 Task: Find a place to stay in Tibiri, Niger, from 9th to 17th June for 2 adults, with a price range of ₹7000 to ₹12000, 1 bedroom, 2 beds, 1 bathroom, flat type, with Wifi and self check-in.
Action: Mouse moved to (416, 97)
Screenshot: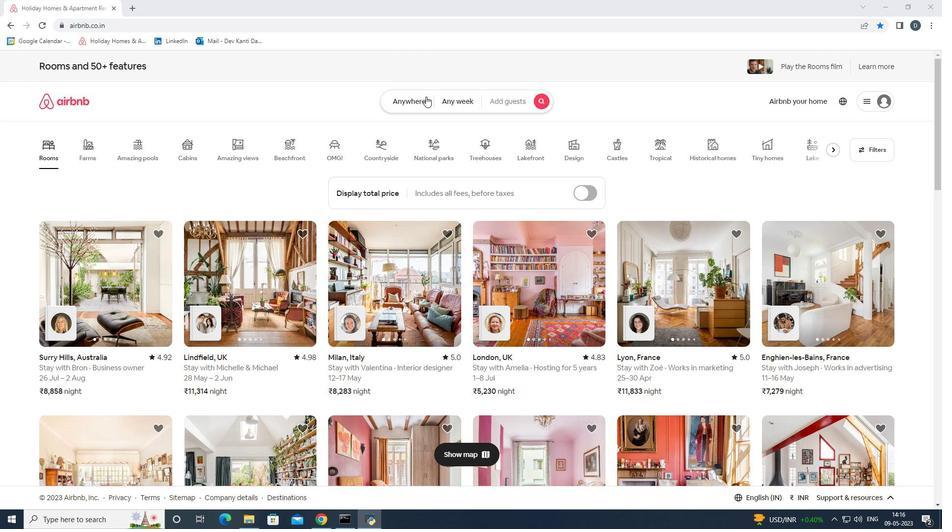 
Action: Mouse pressed left at (416, 97)
Screenshot: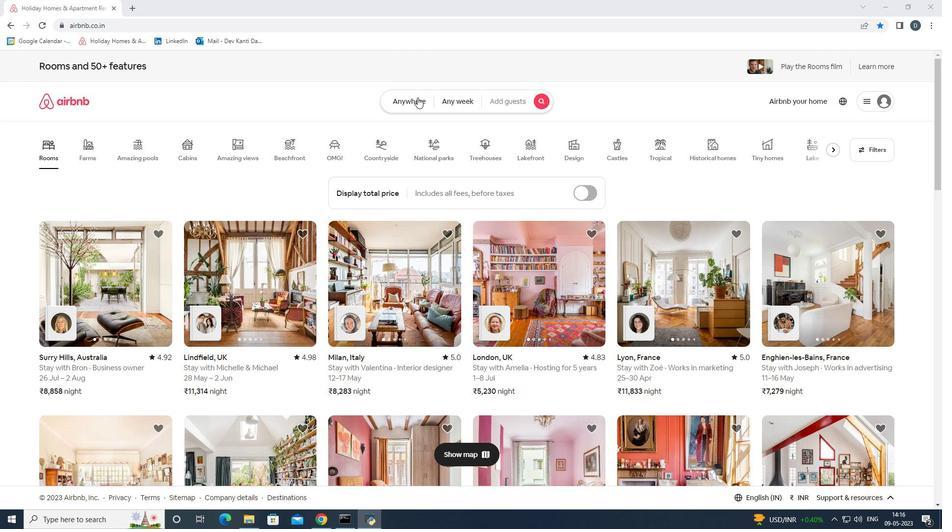 
Action: Mouse moved to (334, 141)
Screenshot: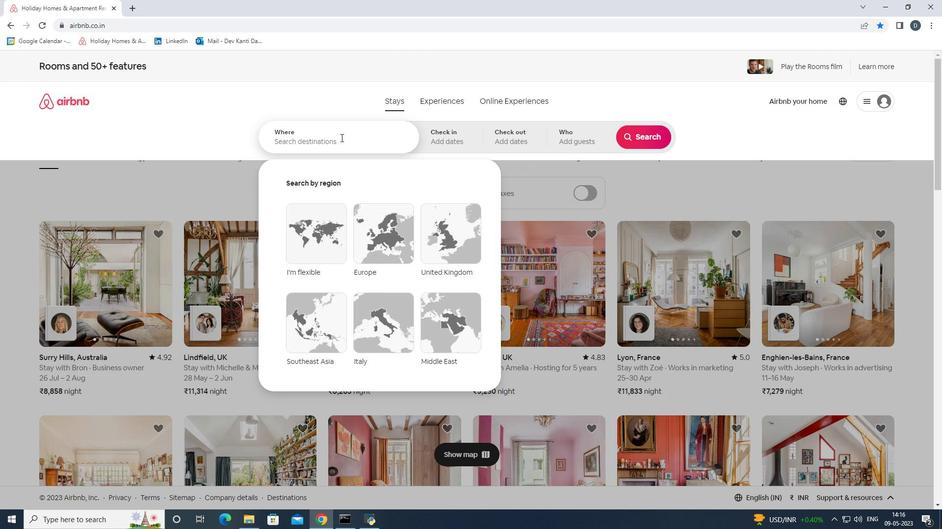 
Action: Mouse pressed left at (334, 141)
Screenshot: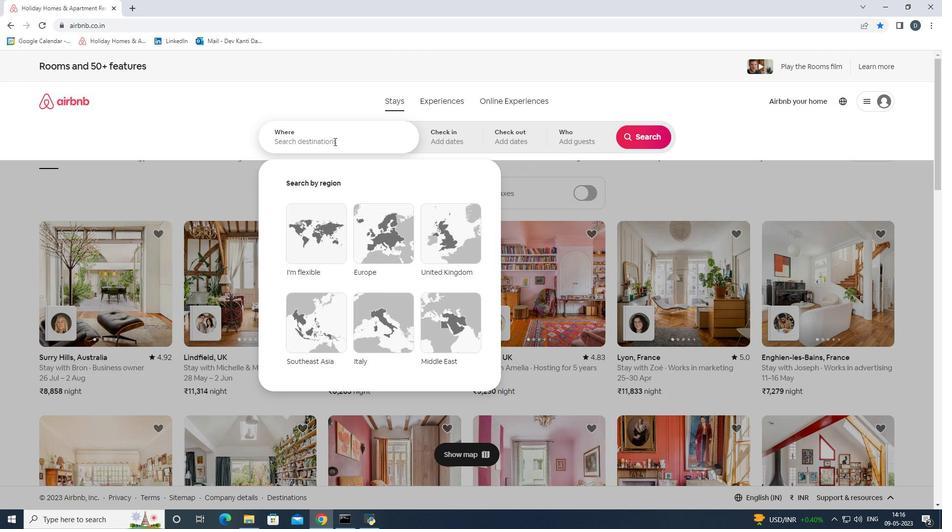 
Action: Key pressed <Key.shift>Tibiri,<Key.space><Key.shift><Key.shift><Key.shift><Key.shift><Key.shift><Key.shift><Key.shift><Key.shift><Key.shift><Key.shift><Key.shift><Key.shift><Key.shift><Key.shift>Niger<Key.enter>
Screenshot: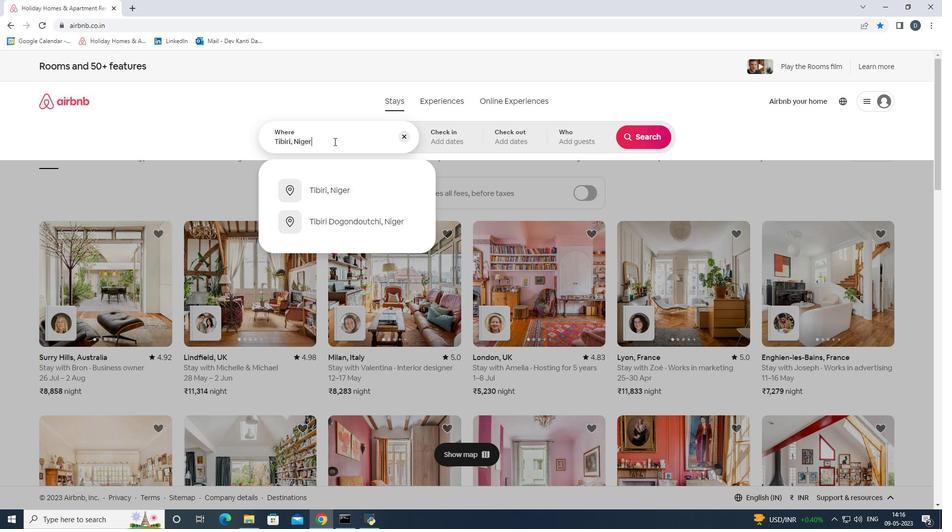 
Action: Mouse moved to (610, 274)
Screenshot: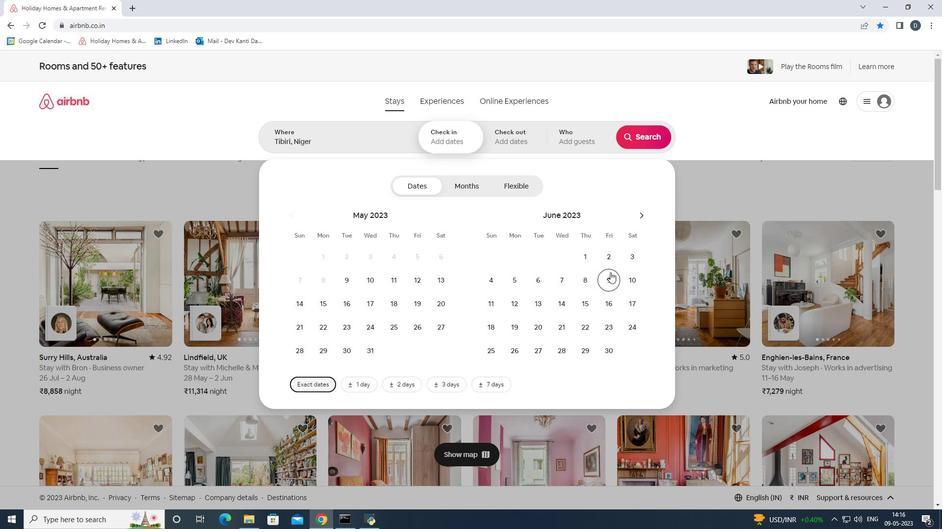 
Action: Mouse pressed left at (610, 274)
Screenshot: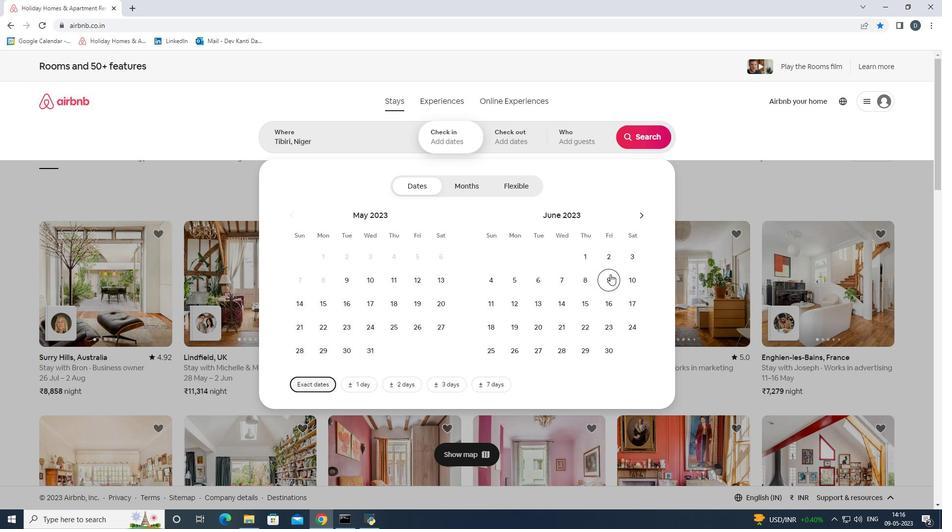 
Action: Mouse moved to (627, 298)
Screenshot: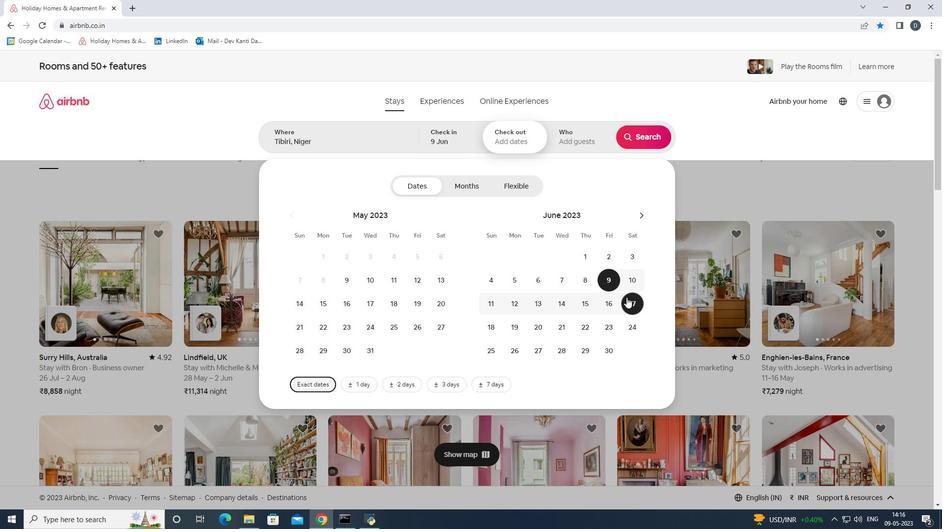 
Action: Mouse pressed left at (627, 298)
Screenshot: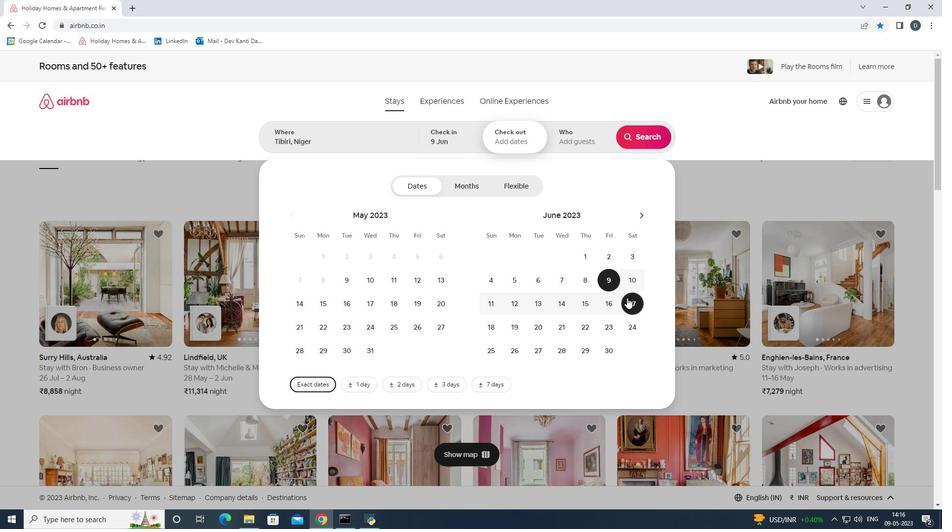 
Action: Mouse moved to (583, 145)
Screenshot: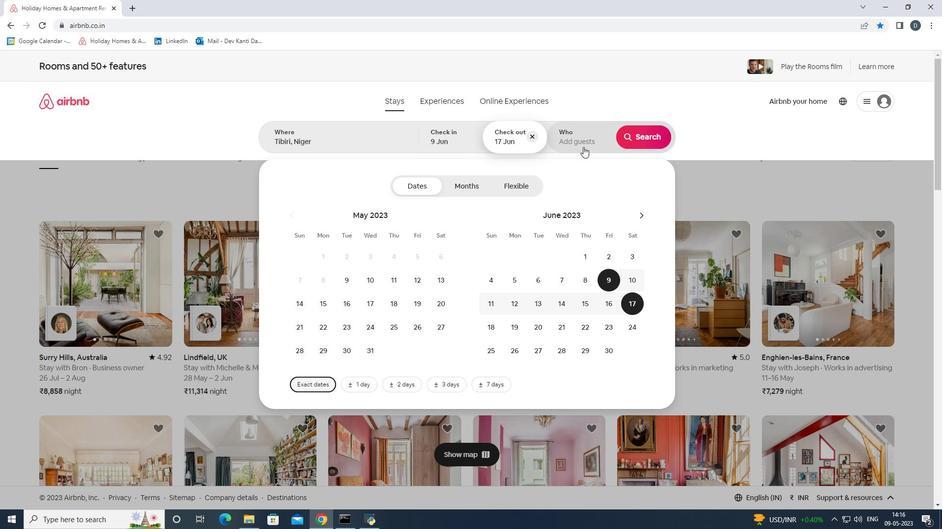 
Action: Mouse pressed left at (583, 145)
Screenshot: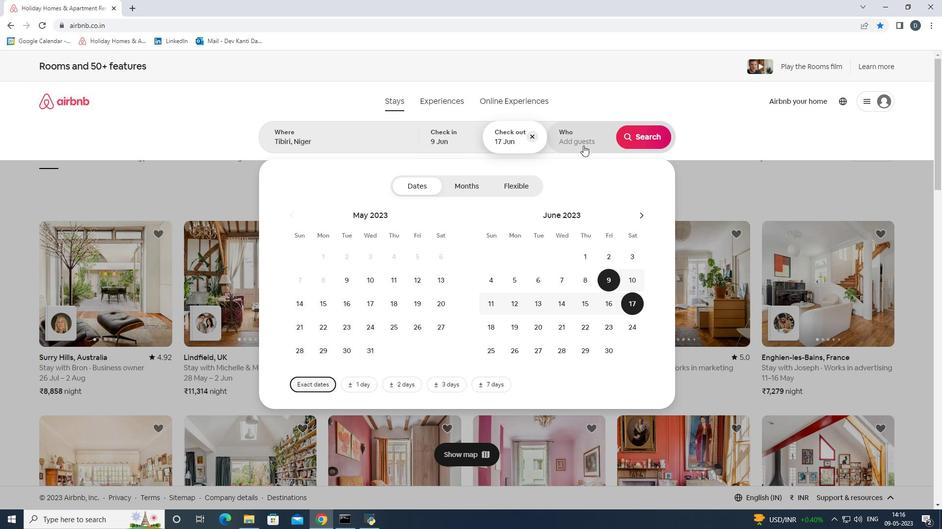 
Action: Mouse moved to (642, 191)
Screenshot: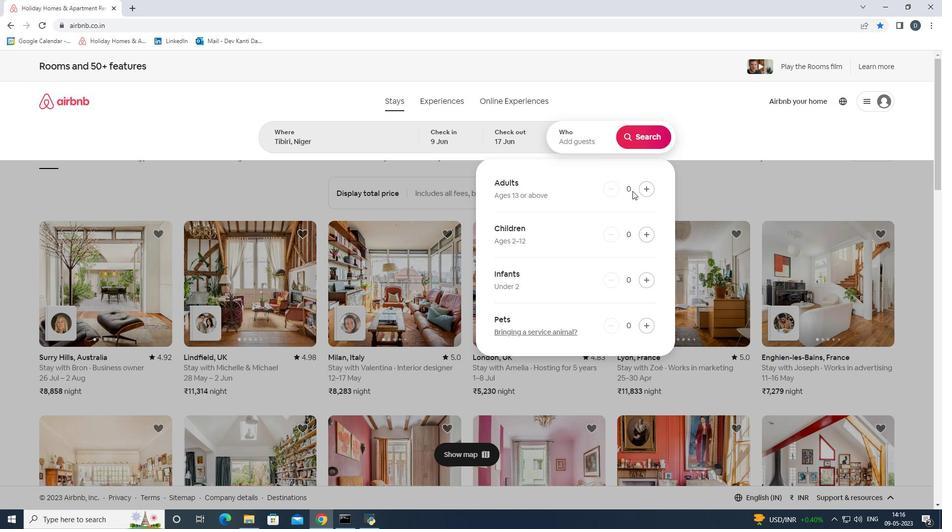 
Action: Mouse pressed left at (642, 191)
Screenshot: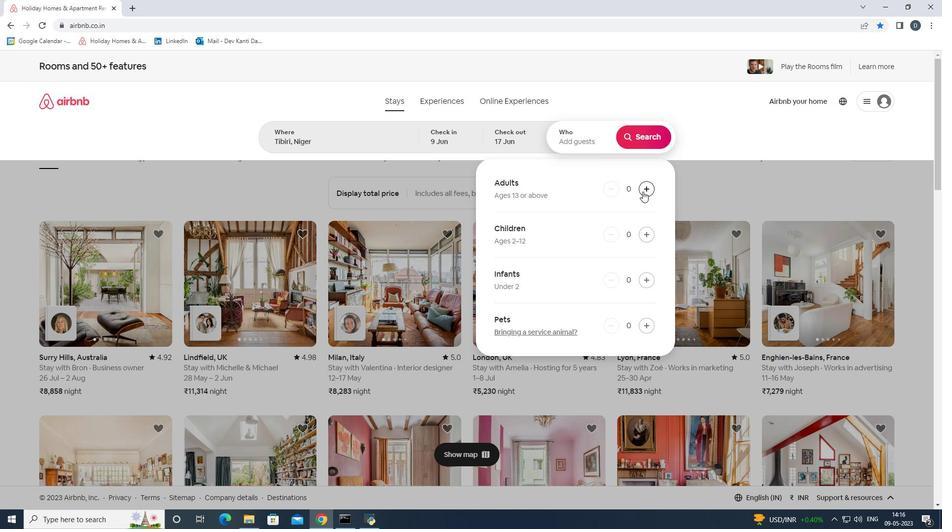 
Action: Mouse pressed left at (642, 191)
Screenshot: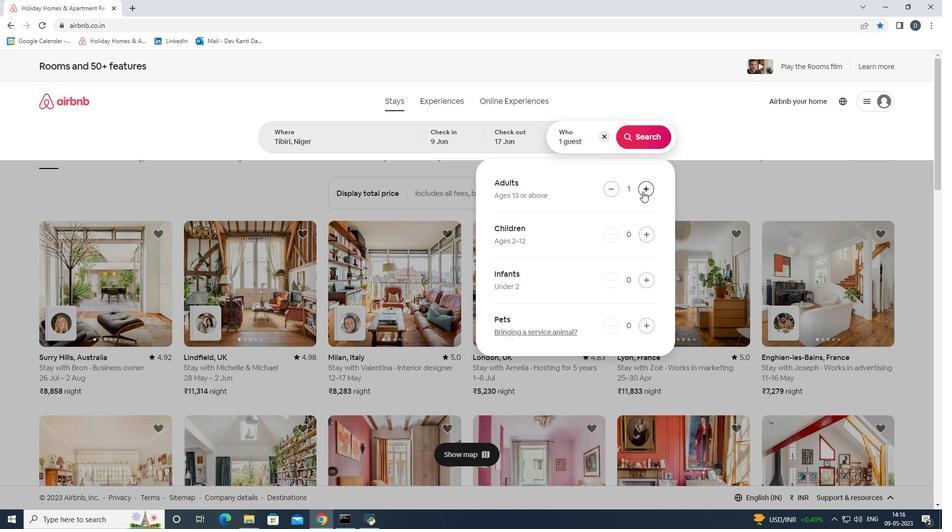 
Action: Mouse moved to (646, 145)
Screenshot: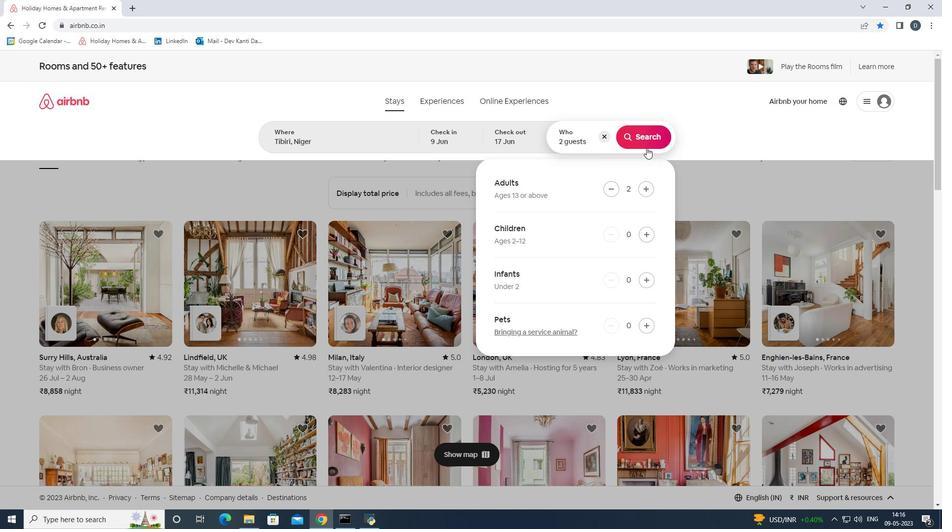 
Action: Mouse pressed left at (646, 145)
Screenshot: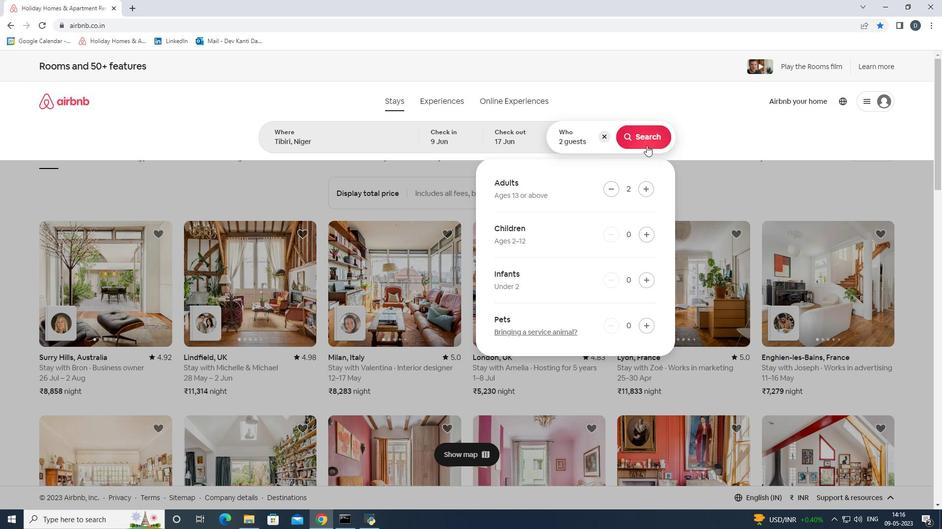 
Action: Mouse moved to (895, 106)
Screenshot: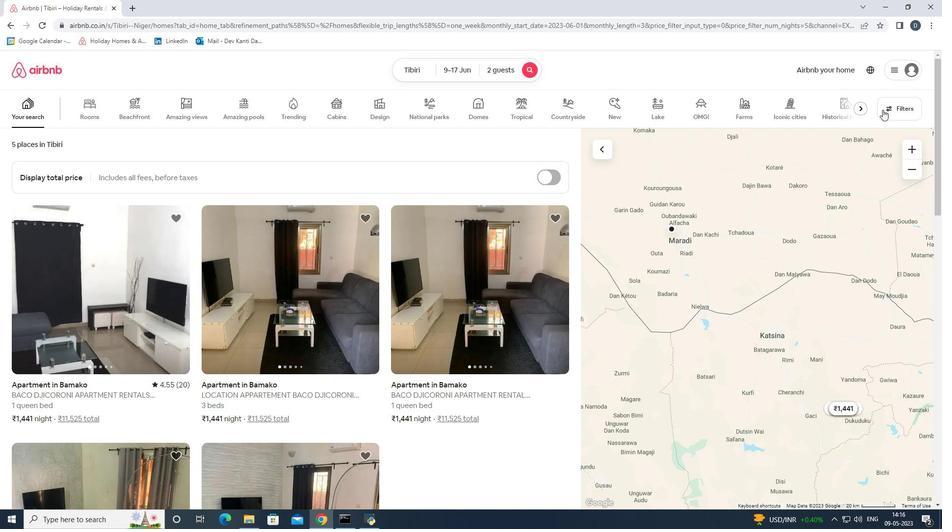 
Action: Mouse pressed left at (895, 106)
Screenshot: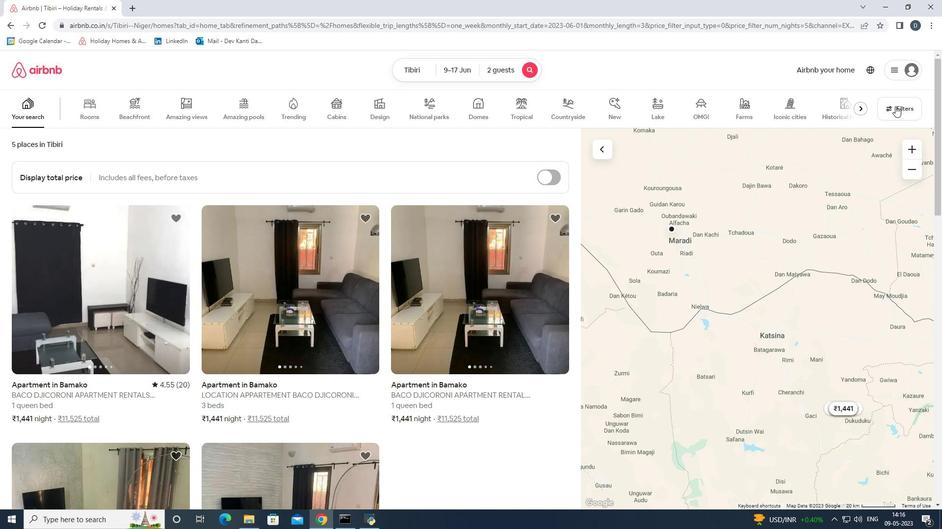 
Action: Mouse moved to (379, 349)
Screenshot: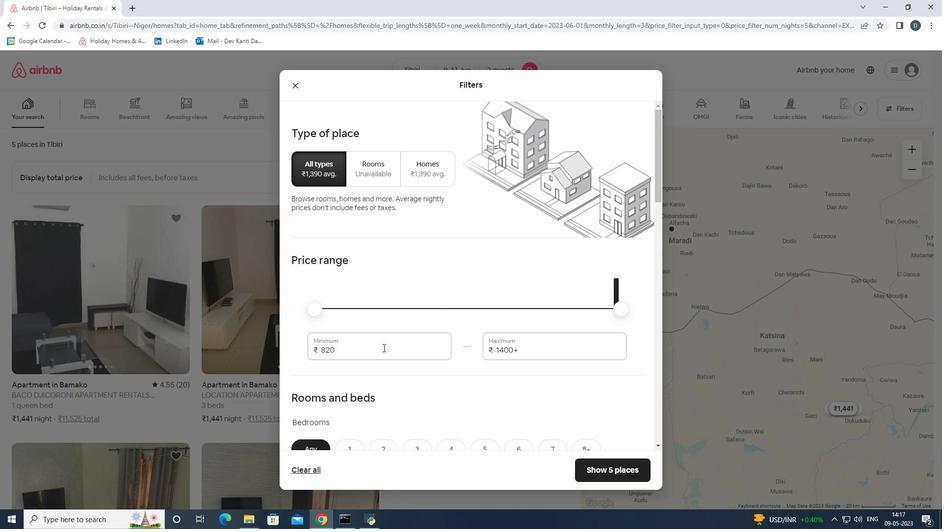 
Action: Mouse pressed left at (379, 349)
Screenshot: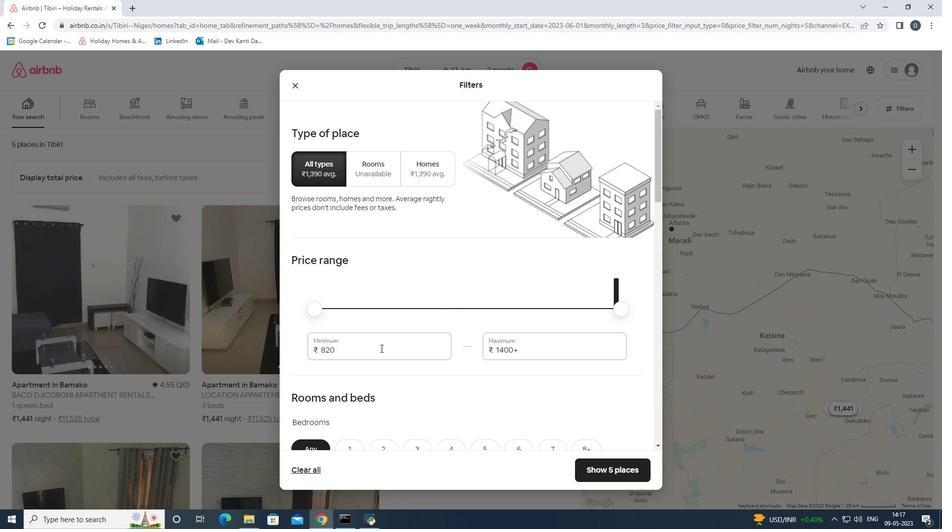 
Action: Mouse pressed left at (379, 349)
Screenshot: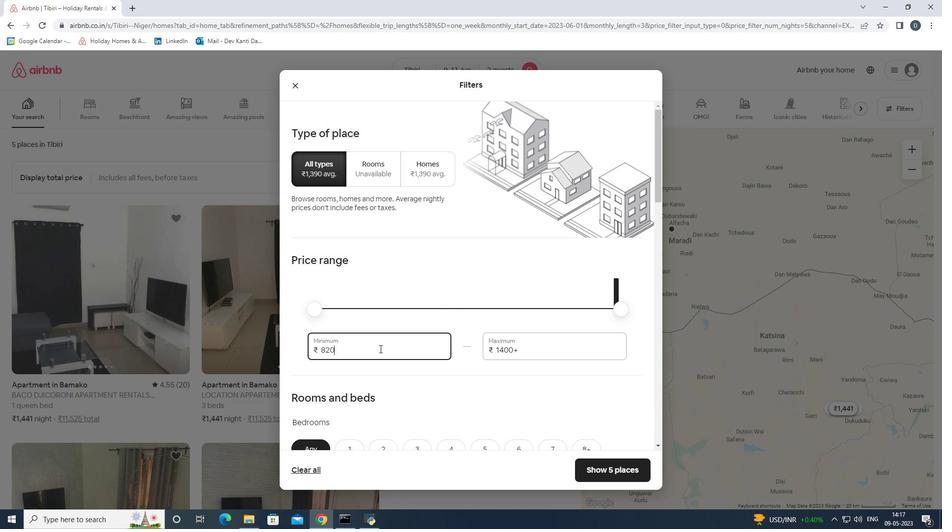 
Action: Mouse moved to (384, 348)
Screenshot: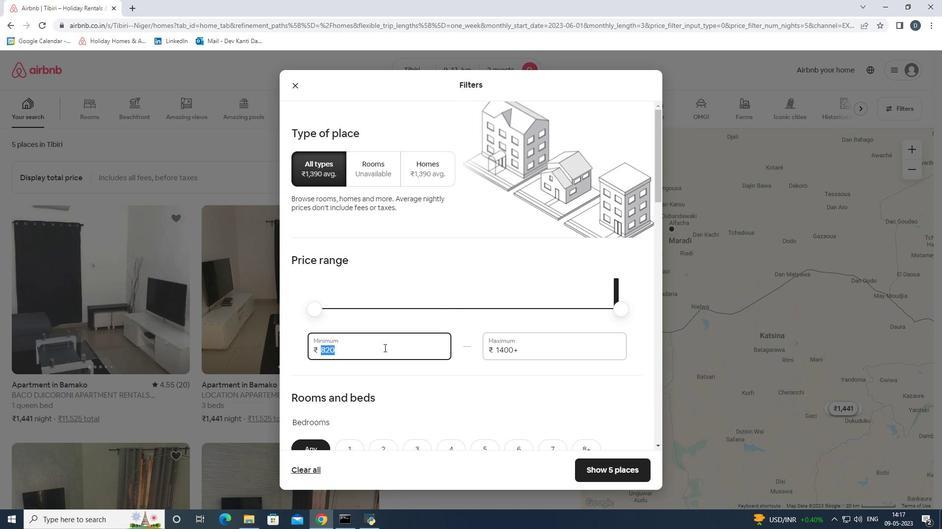 
Action: Key pressed 7000<Key.tab>12000
Screenshot: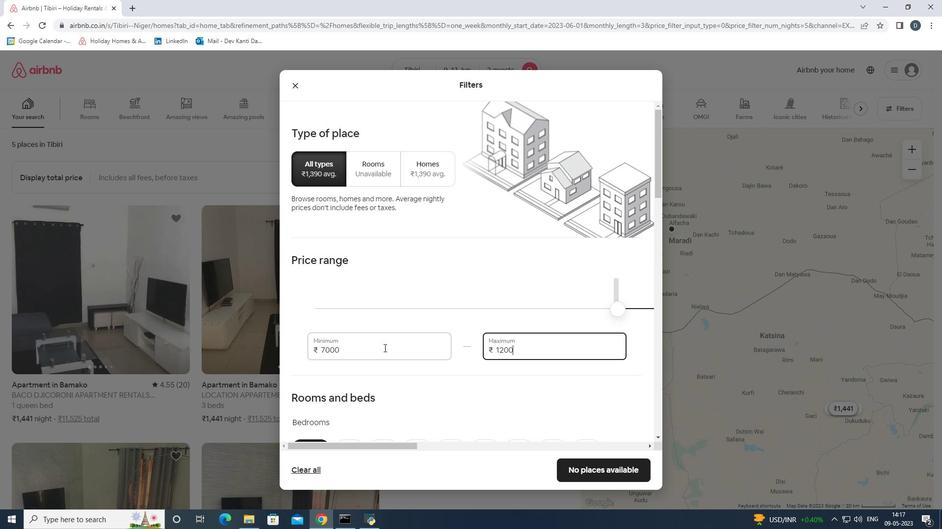 
Action: Mouse scrolled (384, 347) with delta (0, 0)
Screenshot: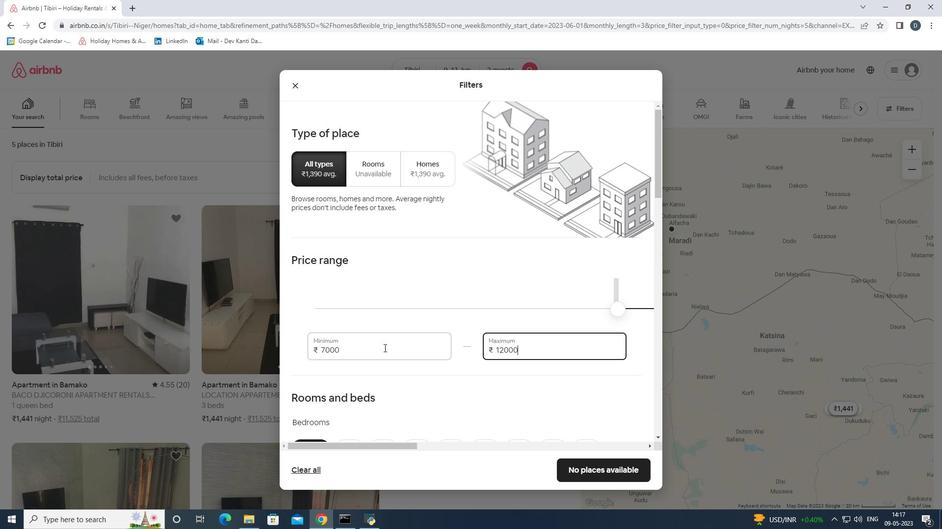
Action: Mouse scrolled (384, 347) with delta (0, 0)
Screenshot: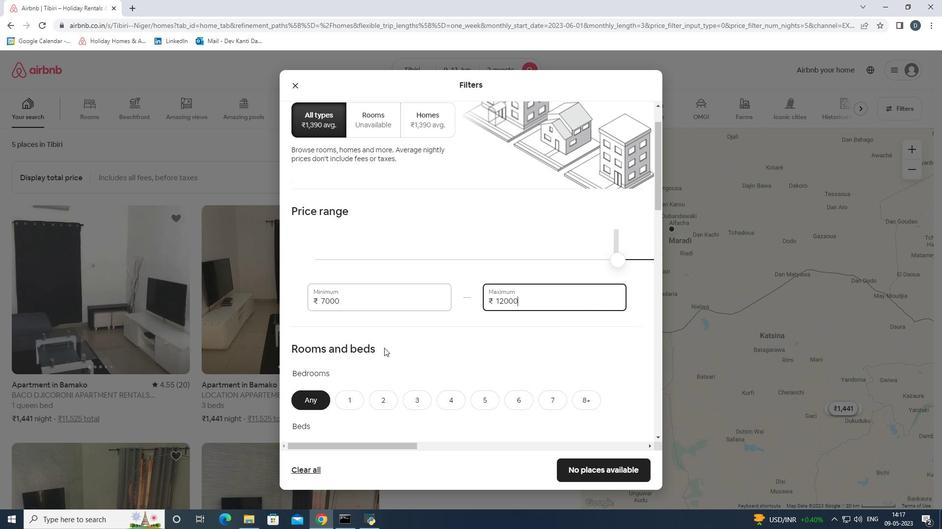 
Action: Mouse scrolled (384, 347) with delta (0, 0)
Screenshot: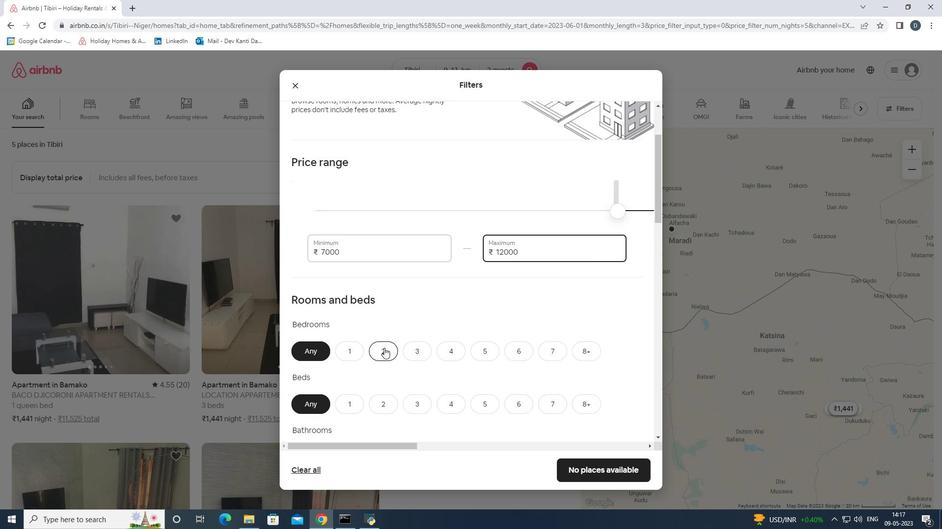 
Action: Mouse scrolled (384, 347) with delta (0, 0)
Screenshot: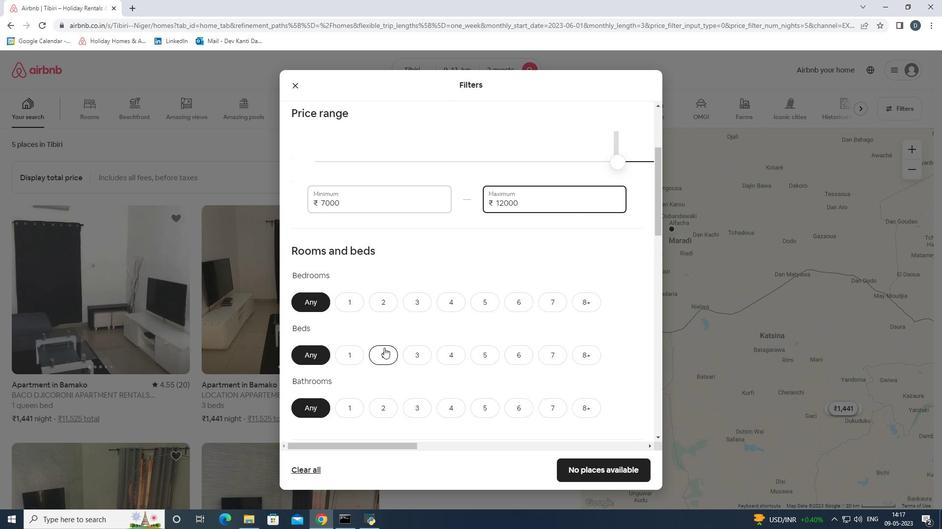 
Action: Mouse moved to (346, 248)
Screenshot: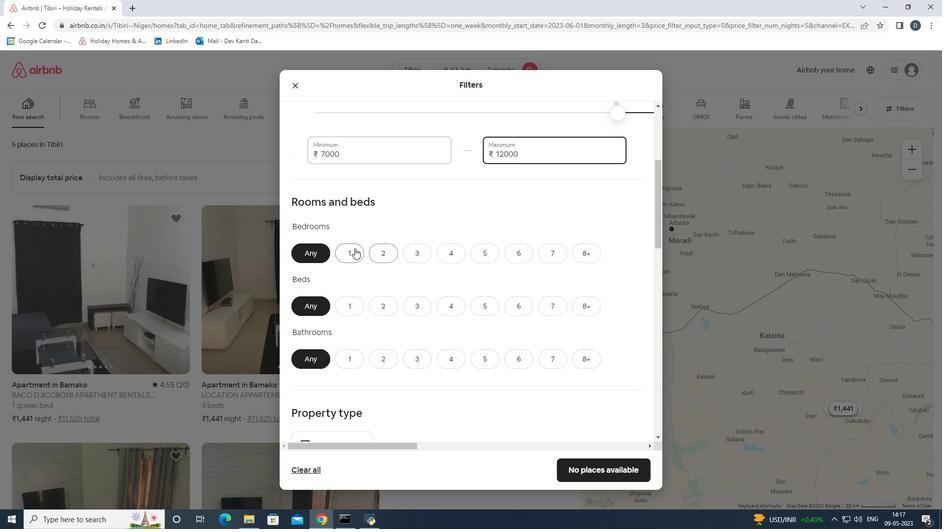 
Action: Mouse pressed left at (346, 248)
Screenshot: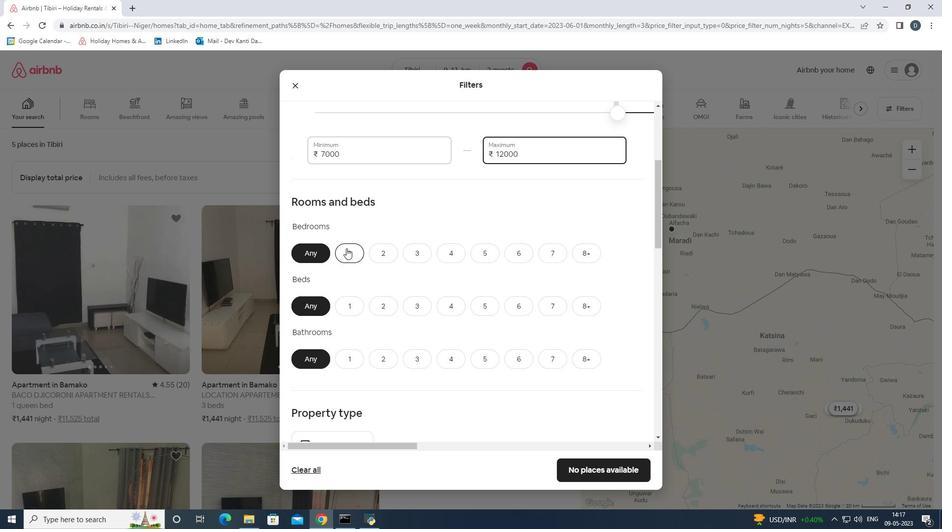 
Action: Mouse moved to (375, 301)
Screenshot: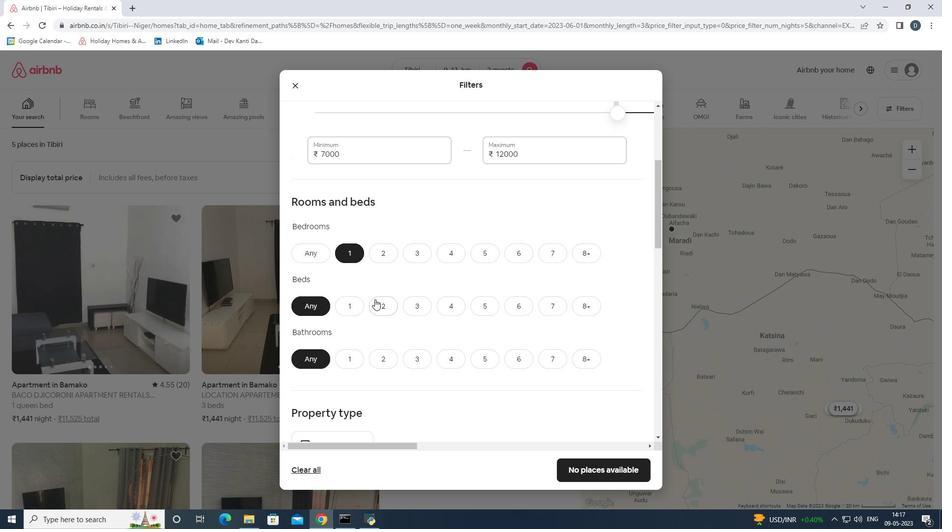 
Action: Mouse pressed left at (375, 301)
Screenshot: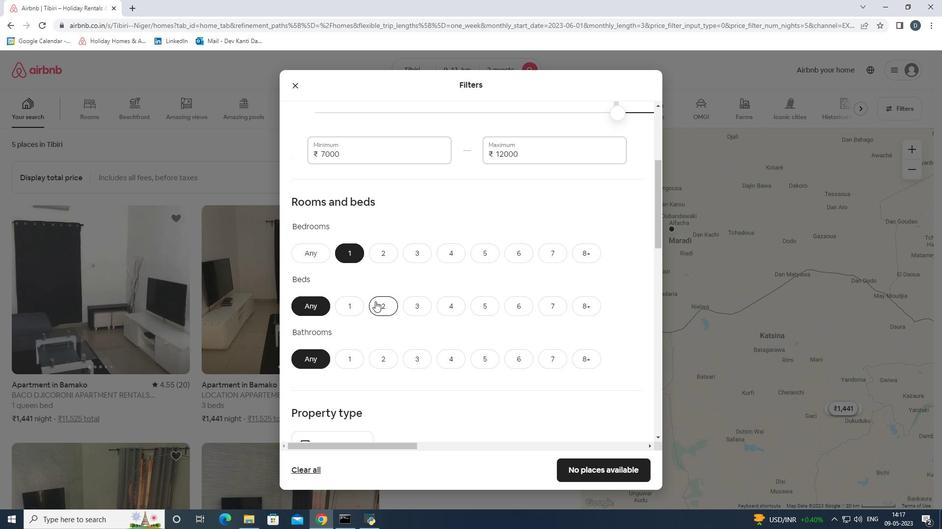 
Action: Mouse moved to (346, 361)
Screenshot: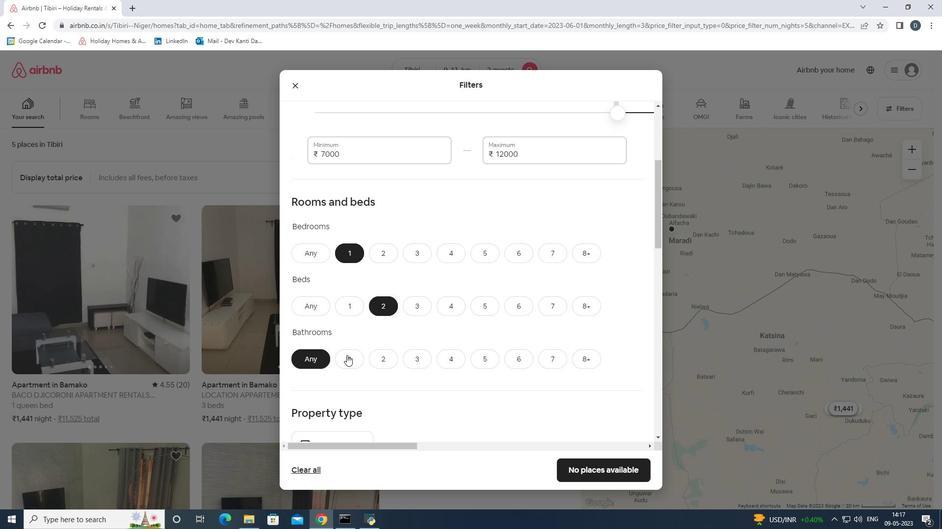 
Action: Mouse pressed left at (346, 361)
Screenshot: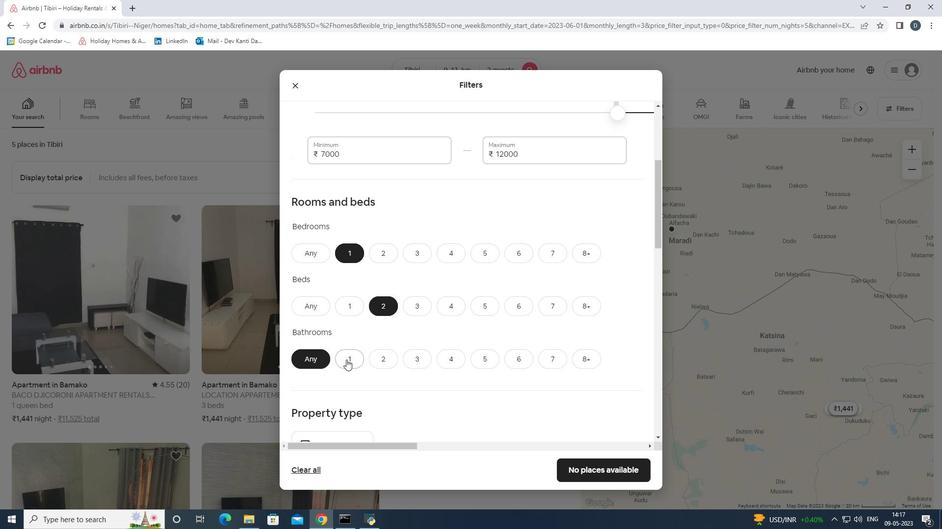 
Action: Mouse moved to (346, 360)
Screenshot: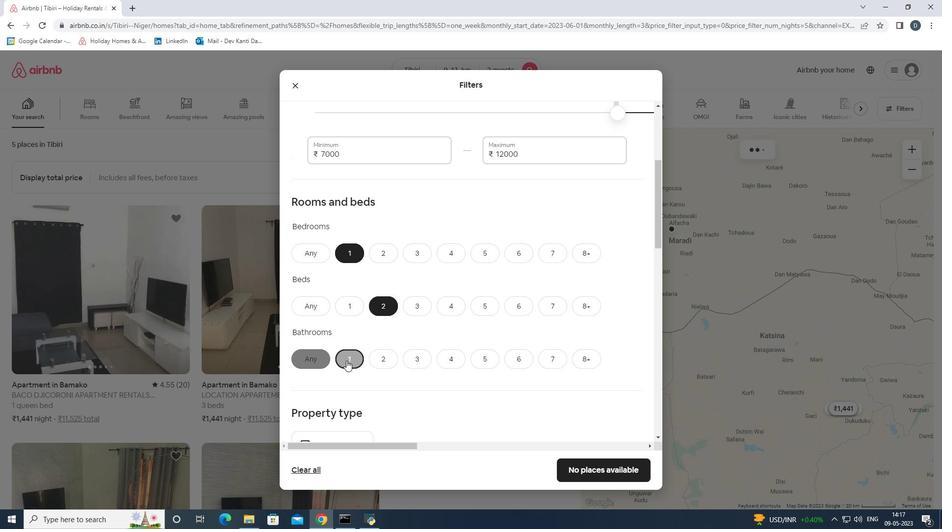 
Action: Mouse scrolled (346, 359) with delta (0, 0)
Screenshot: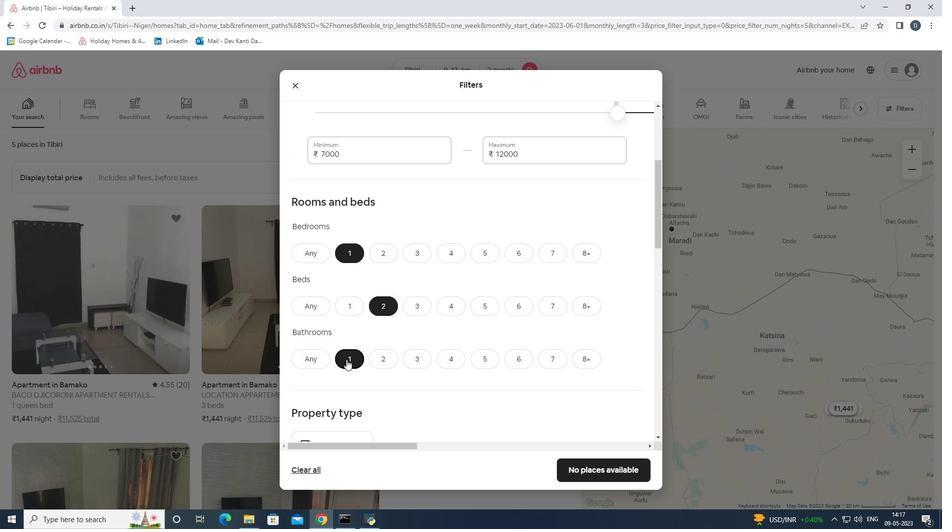 
Action: Mouse moved to (366, 349)
Screenshot: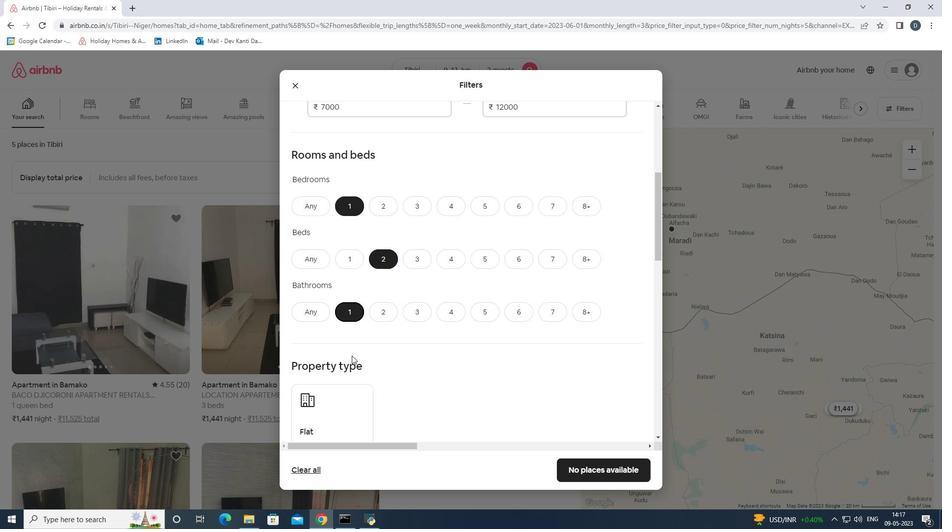 
Action: Mouse scrolled (366, 348) with delta (0, 0)
Screenshot: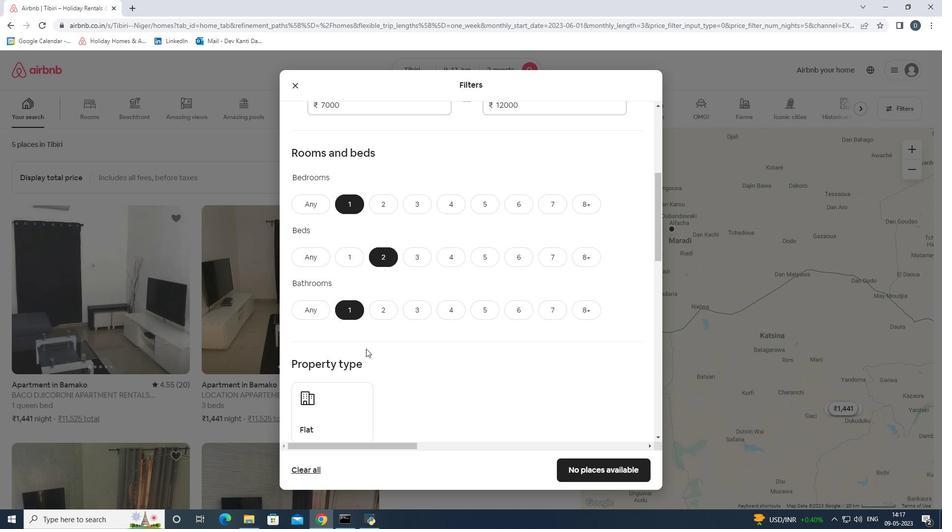
Action: Mouse moved to (358, 350)
Screenshot: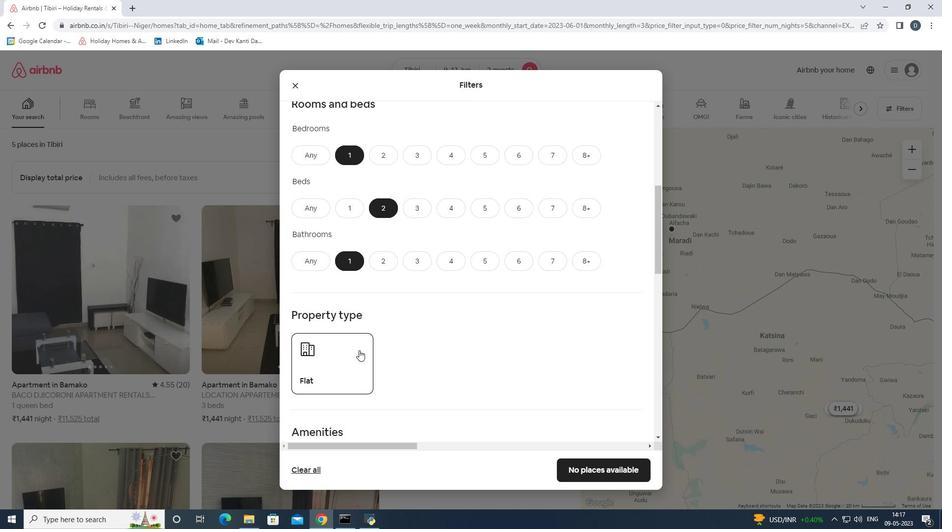 
Action: Mouse pressed left at (358, 350)
Screenshot: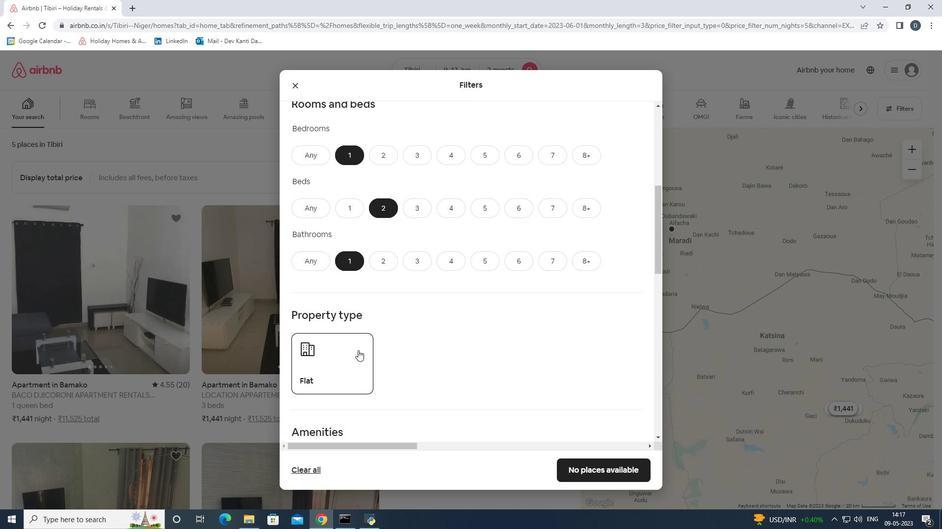 
Action: Mouse scrolled (358, 350) with delta (0, 0)
Screenshot: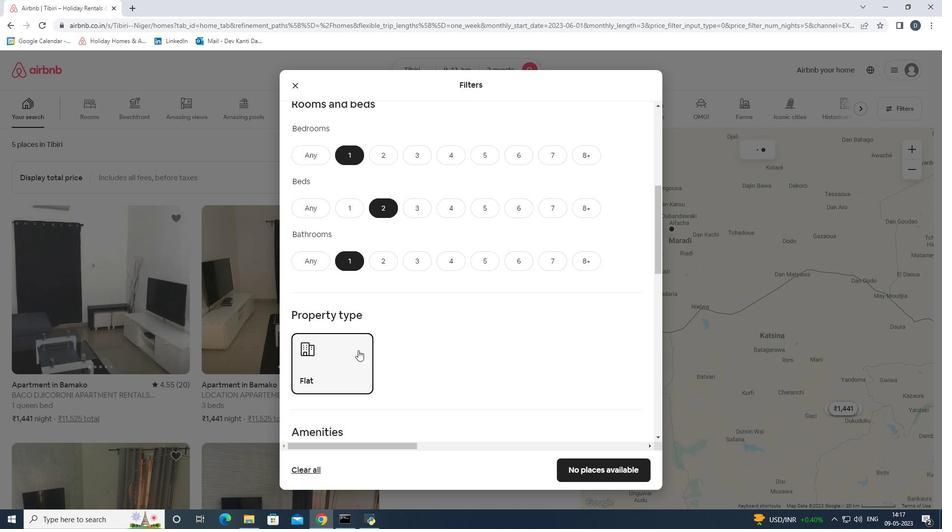 
Action: Mouse scrolled (358, 350) with delta (0, 0)
Screenshot: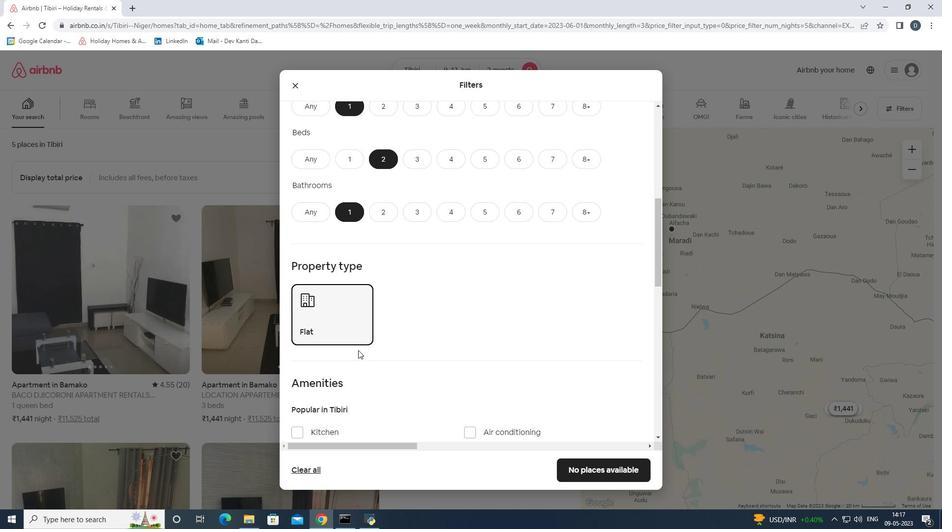
Action: Mouse scrolled (358, 350) with delta (0, 0)
Screenshot: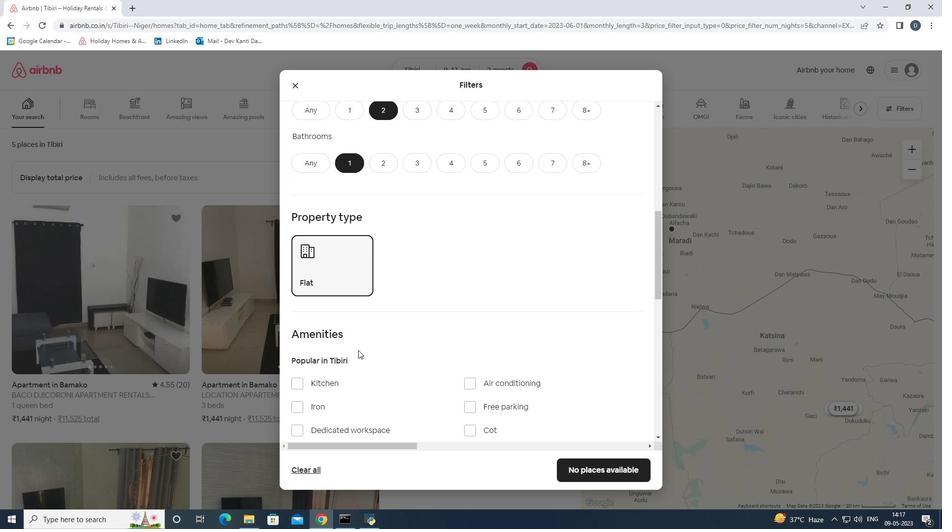 
Action: Mouse scrolled (358, 350) with delta (0, 0)
Screenshot: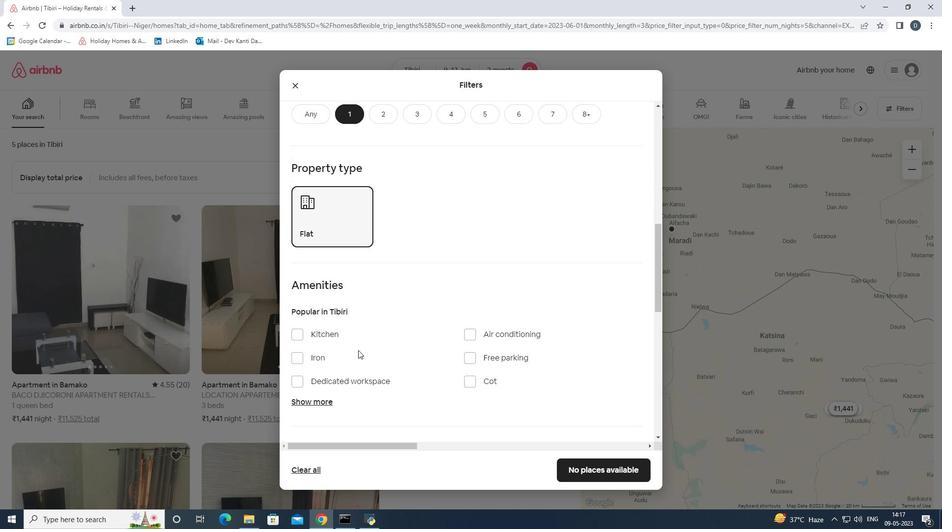 
Action: Mouse moved to (325, 350)
Screenshot: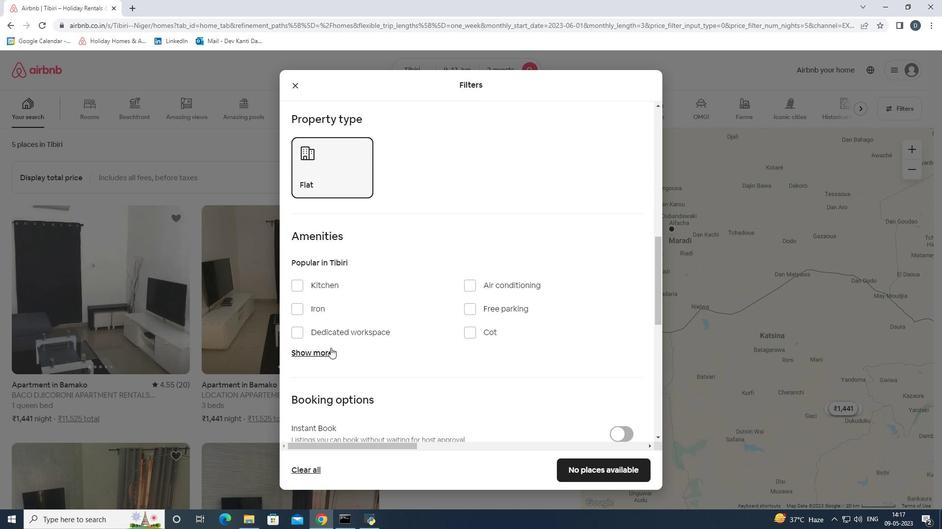 
Action: Mouse pressed left at (325, 350)
Screenshot: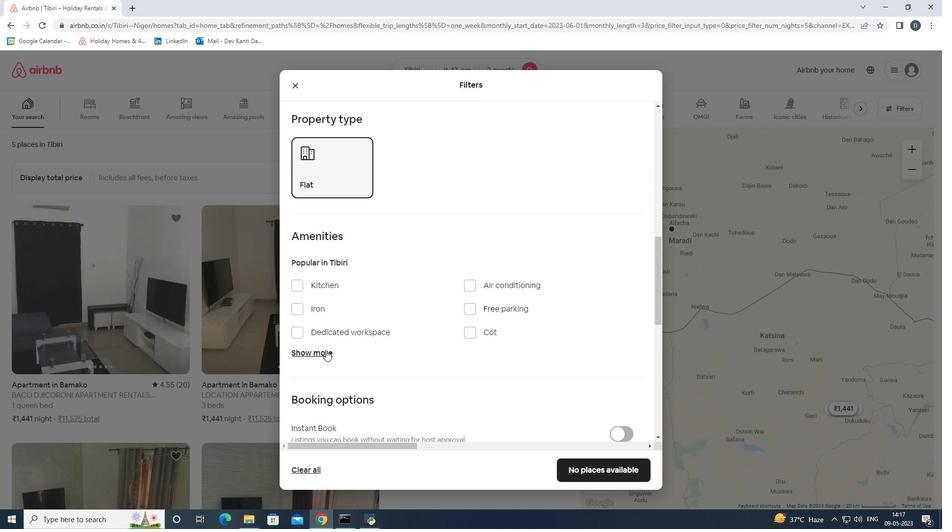 
Action: Mouse scrolled (325, 350) with delta (0, 0)
Screenshot: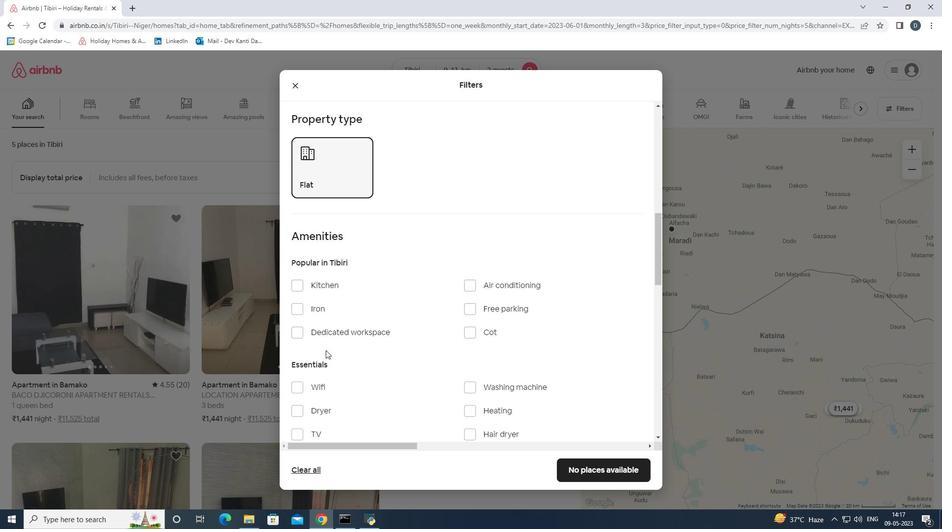 
Action: Mouse moved to (319, 341)
Screenshot: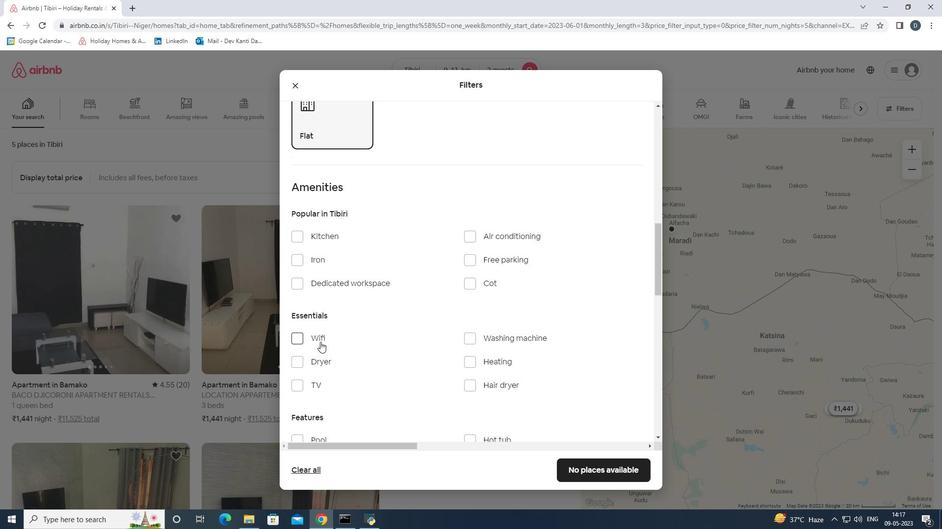 
Action: Mouse pressed left at (319, 341)
Screenshot: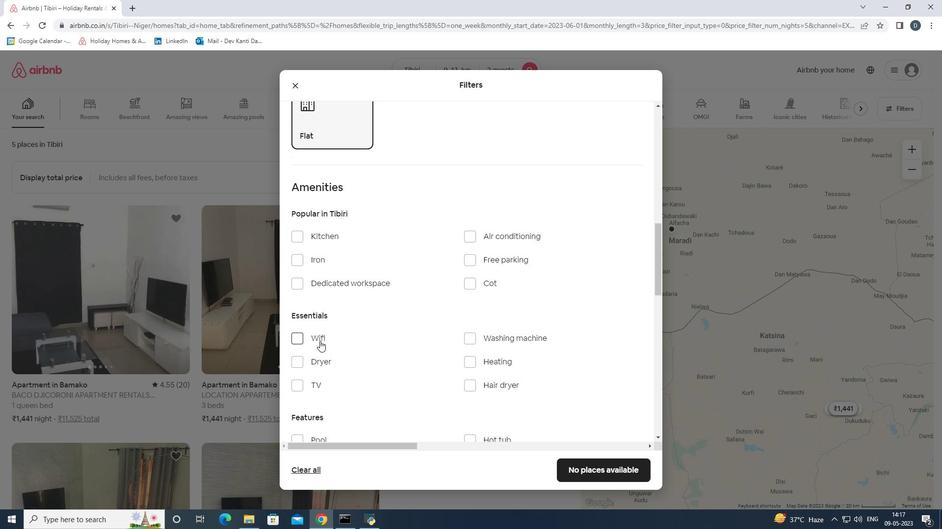 
Action: Mouse moved to (483, 340)
Screenshot: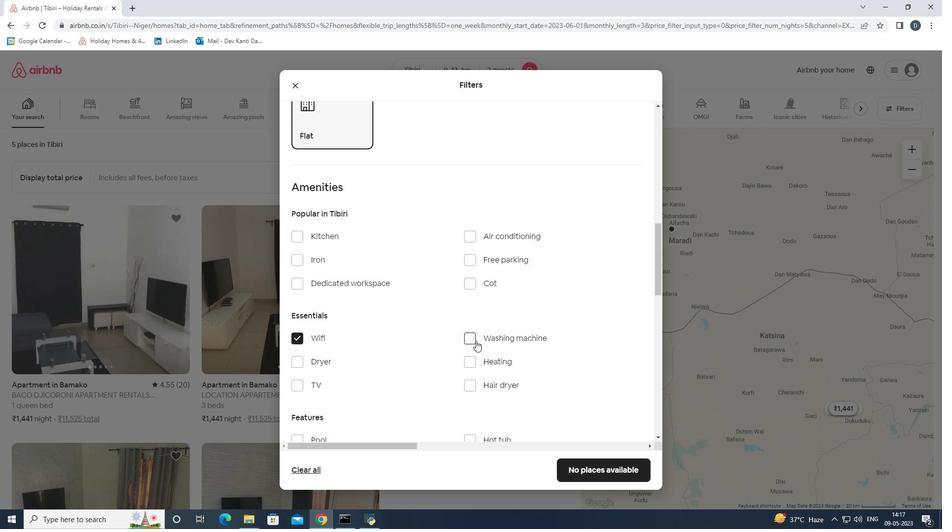 
Action: Mouse scrolled (483, 339) with delta (0, 0)
Screenshot: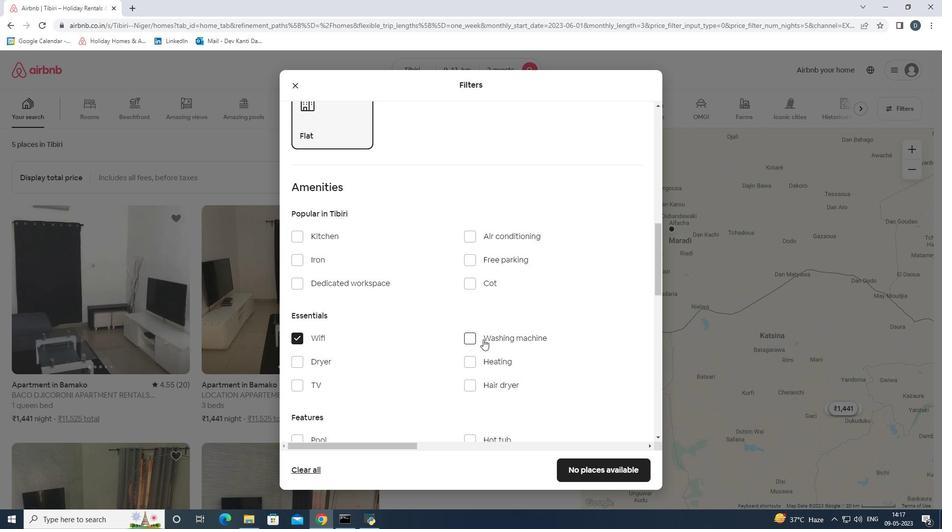 
Action: Mouse moved to (484, 340)
Screenshot: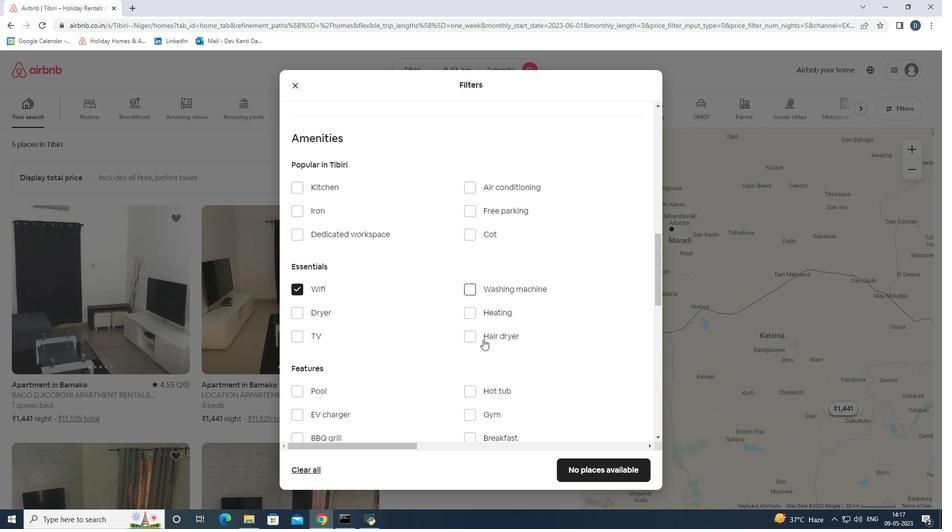 
Action: Mouse scrolled (484, 339) with delta (0, 0)
Screenshot: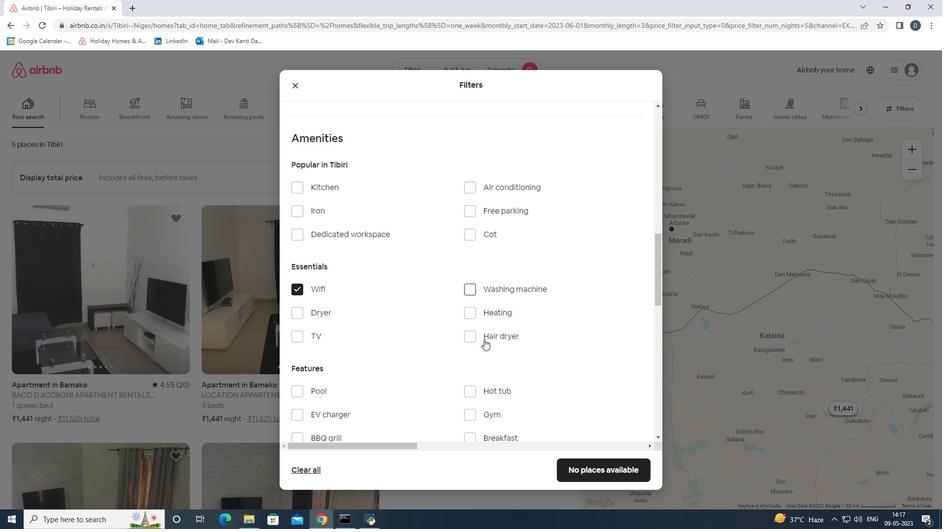
Action: Mouse moved to (485, 340)
Screenshot: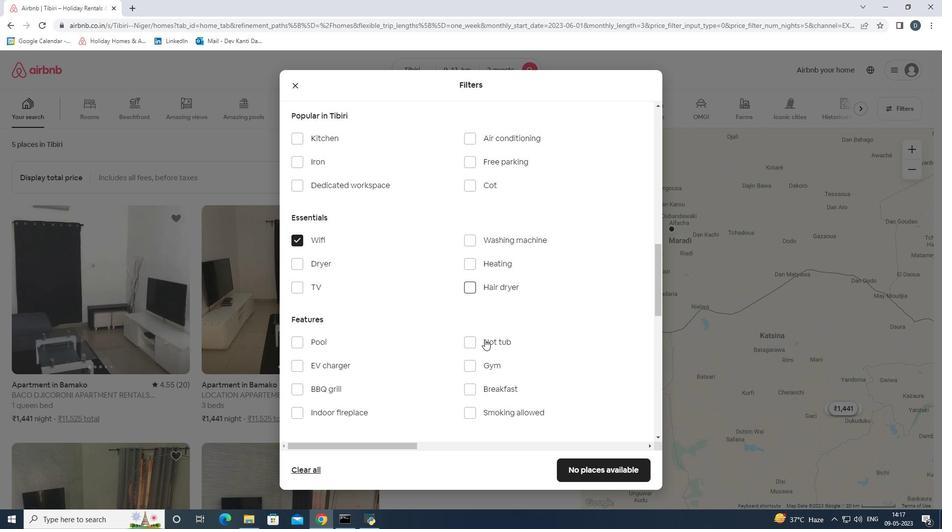 
Action: Mouse scrolled (485, 339) with delta (0, 0)
Screenshot: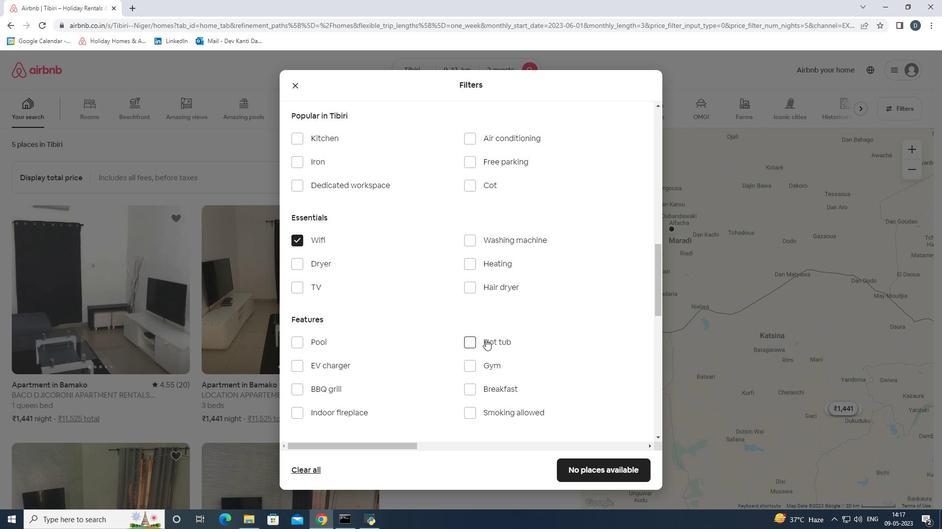 
Action: Mouse scrolled (485, 339) with delta (0, 0)
Screenshot: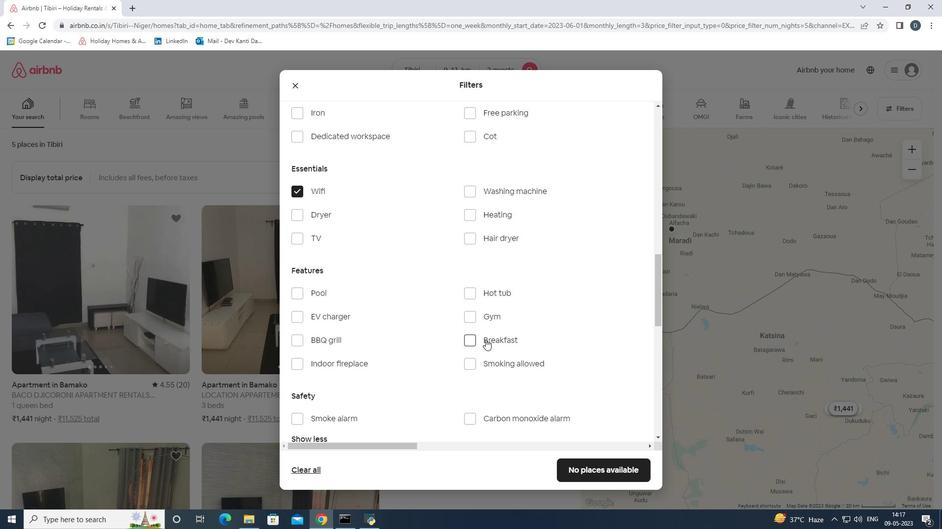 
Action: Mouse scrolled (485, 339) with delta (0, 0)
Screenshot: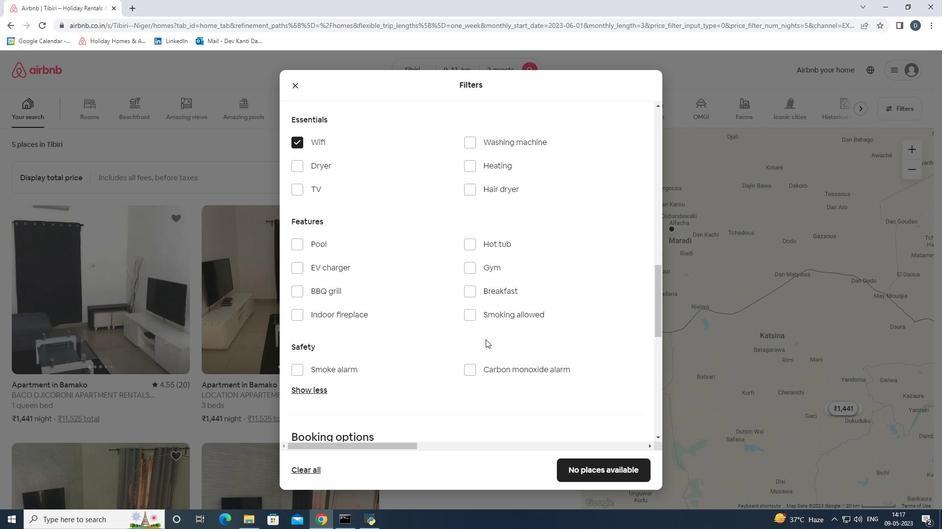 
Action: Mouse scrolled (485, 339) with delta (0, 0)
Screenshot: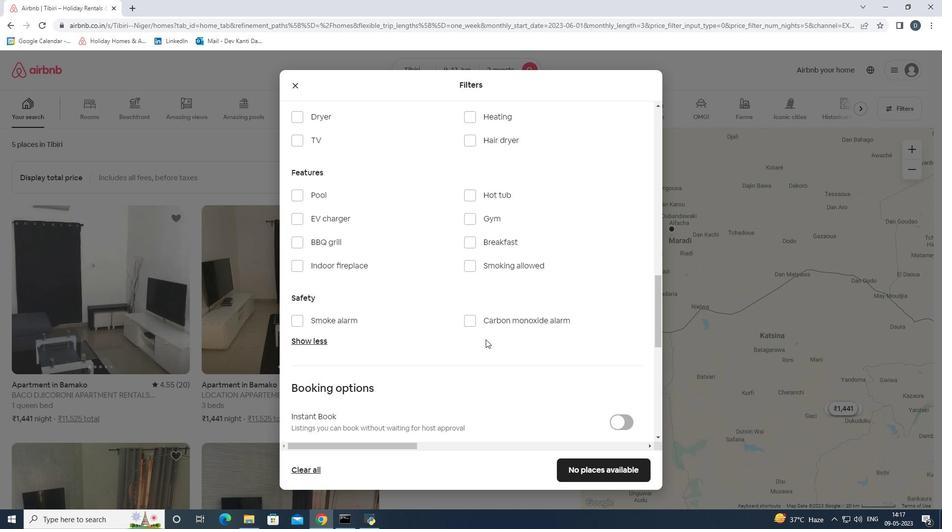 
Action: Mouse scrolled (485, 339) with delta (0, 0)
Screenshot: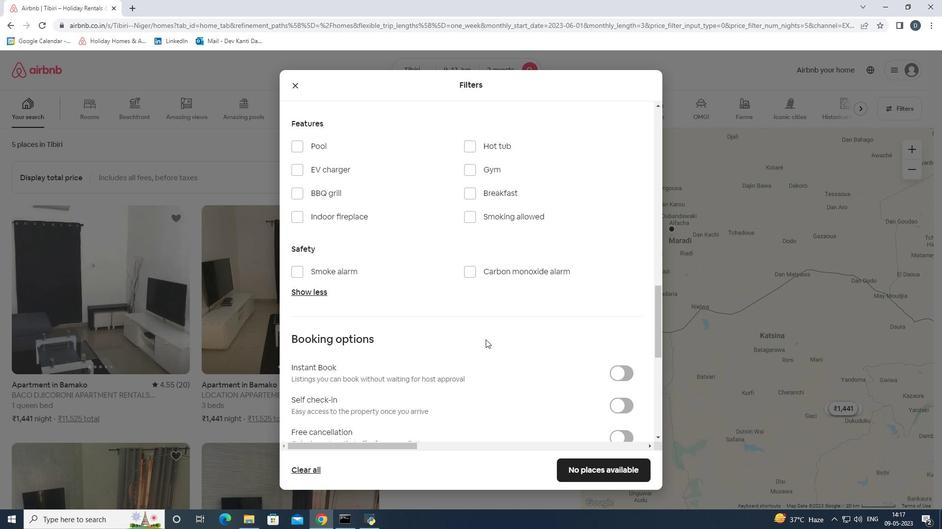 
Action: Mouse scrolled (485, 339) with delta (0, 0)
Screenshot: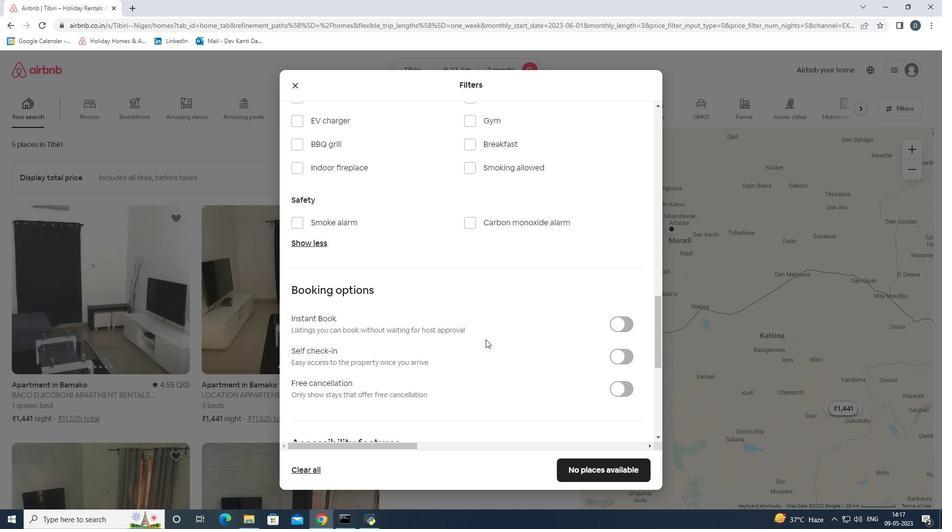 
Action: Mouse moved to (612, 307)
Screenshot: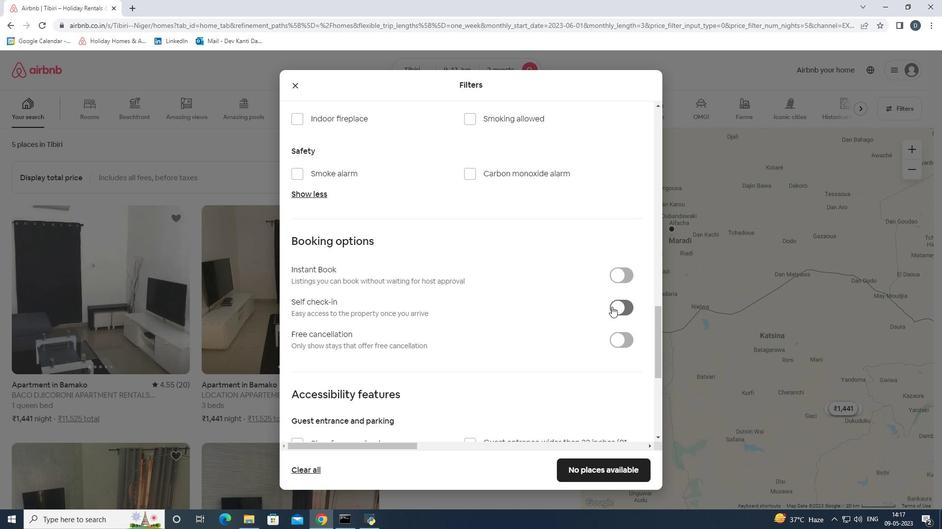 
Action: Mouse pressed left at (612, 307)
Screenshot: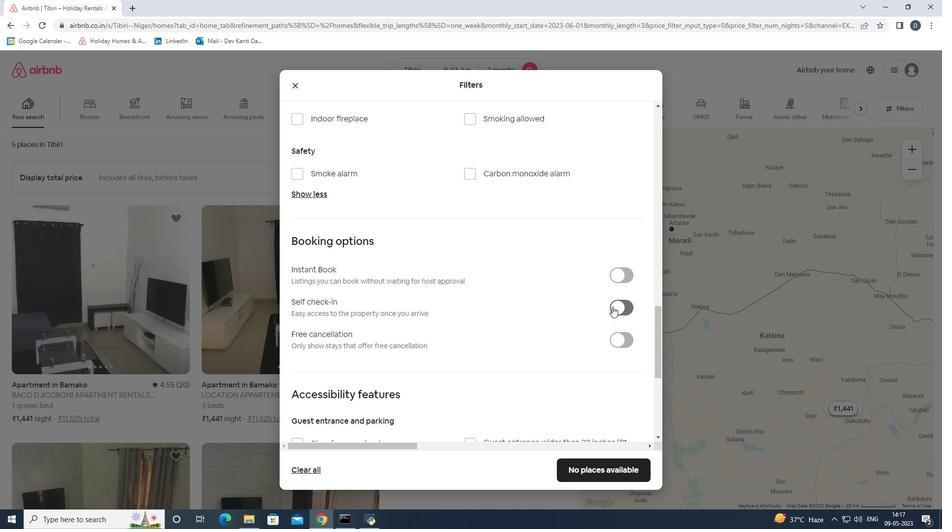 
Action: Mouse scrolled (612, 306) with delta (0, 0)
Screenshot: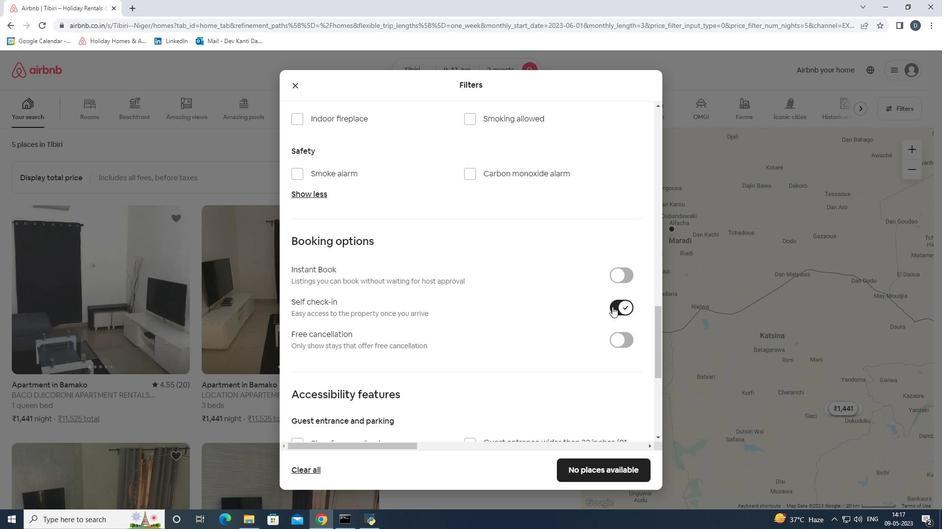 
Action: Mouse scrolled (612, 306) with delta (0, 0)
Screenshot: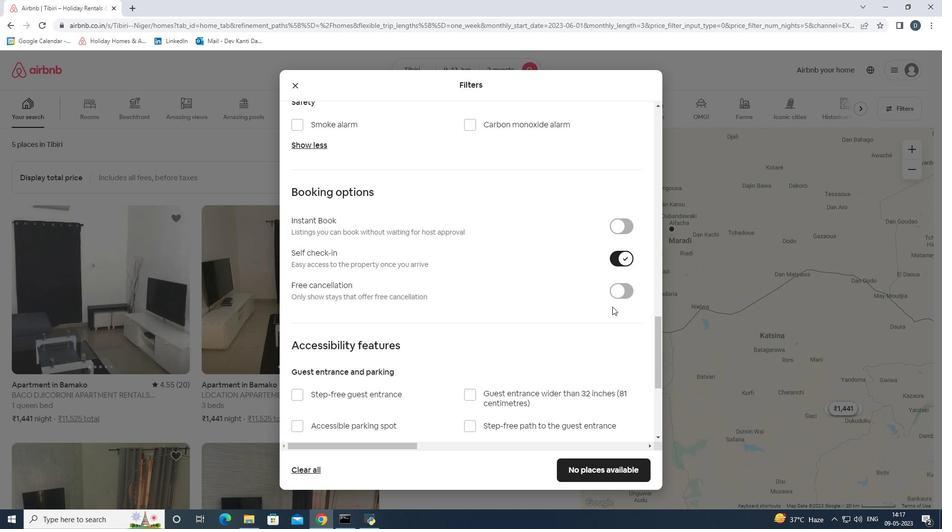 
Action: Mouse scrolled (612, 306) with delta (0, 0)
Screenshot: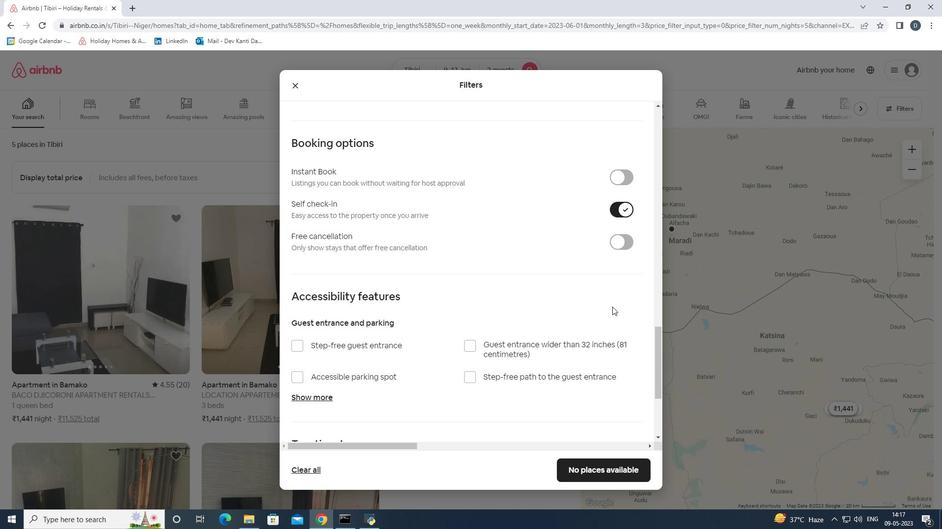 
Action: Mouse scrolled (612, 306) with delta (0, 0)
Screenshot: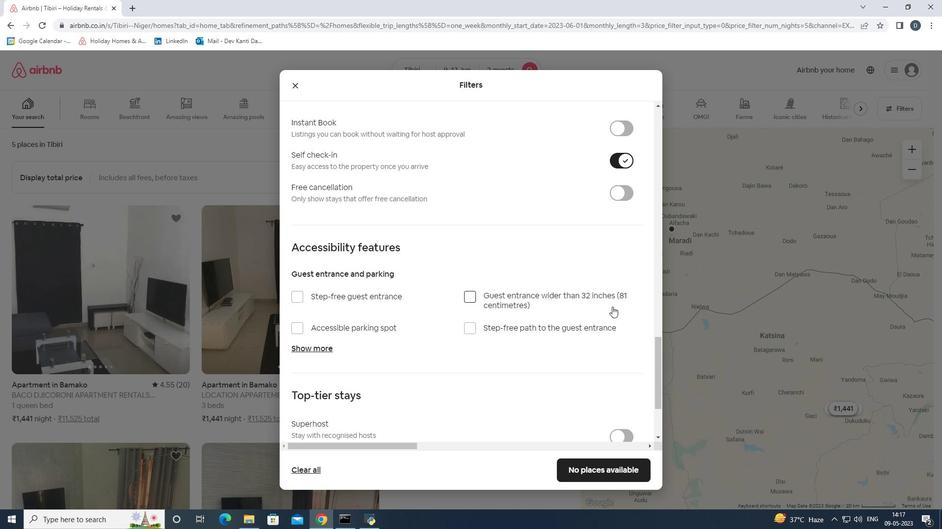 
Action: Mouse scrolled (612, 306) with delta (0, 0)
Screenshot: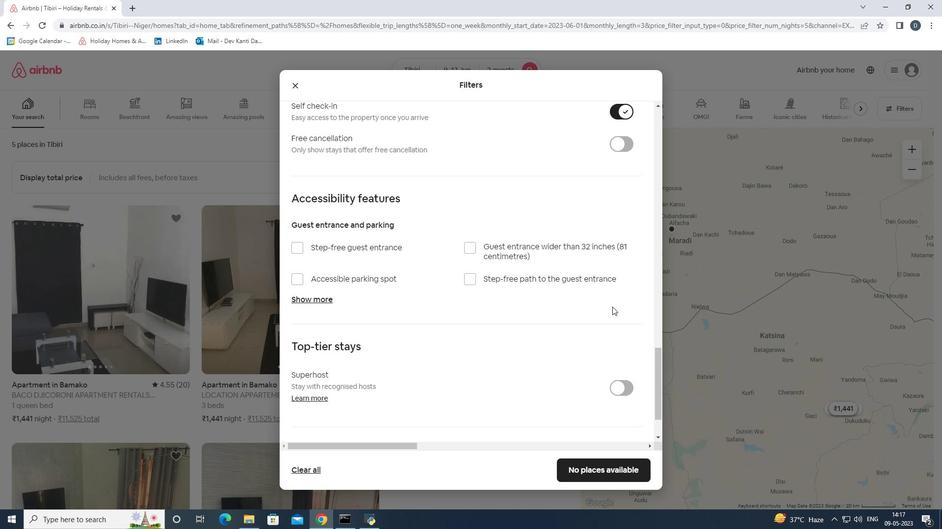 
Action: Mouse scrolled (612, 306) with delta (0, 0)
Screenshot: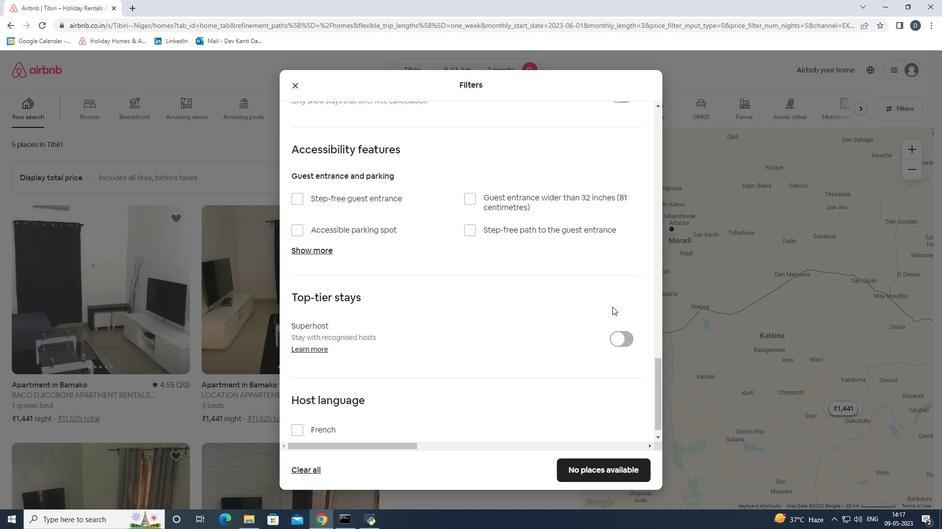 
Action: Mouse scrolled (612, 306) with delta (0, 0)
Screenshot: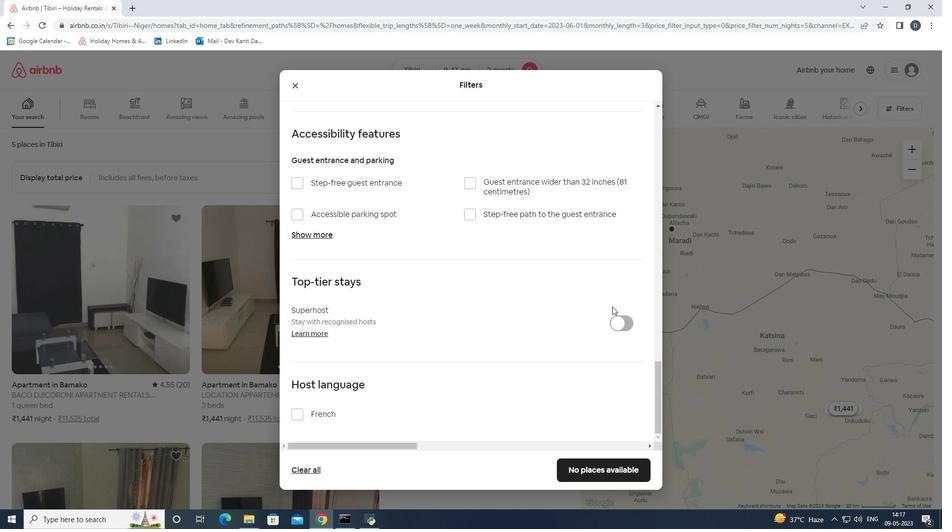 
Action: Mouse moved to (582, 464)
Screenshot: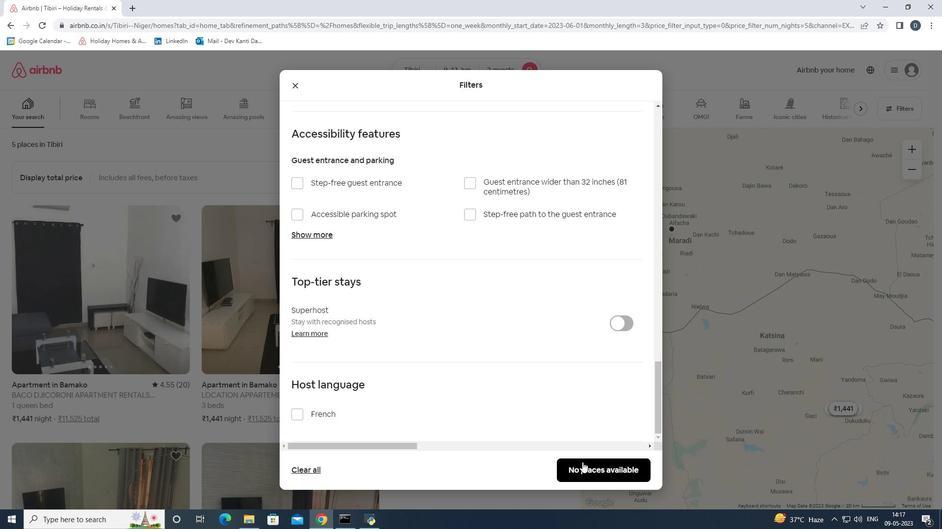 
Action: Mouse pressed left at (582, 464)
Screenshot: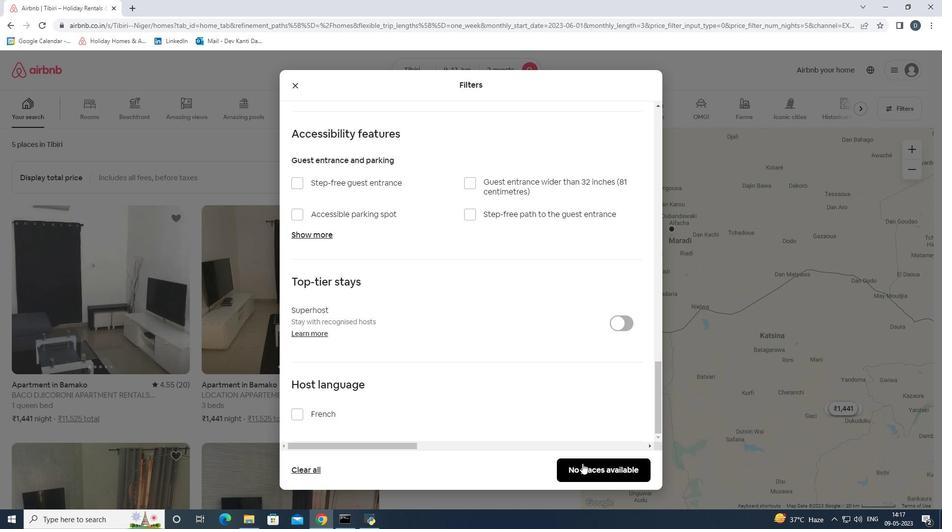 
